 Task: In the  document rain.odt Align the width of word art with 'Picture'. Fill the whole document with 'Light Gray Color'. Add link on bottom left corner of the sheet: in.pinterest.com
Action: Mouse moved to (240, 368)
Screenshot: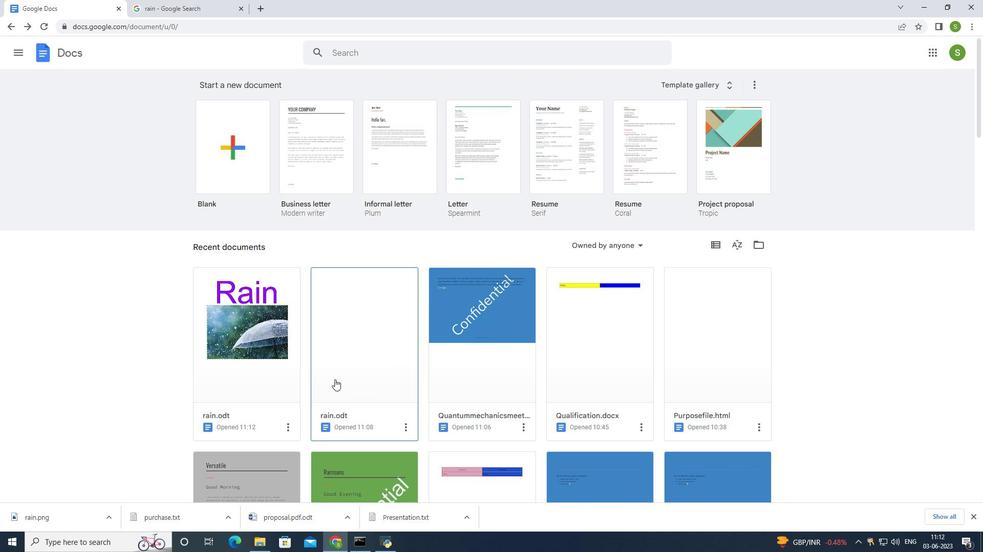 
Action: Mouse pressed left at (240, 368)
Screenshot: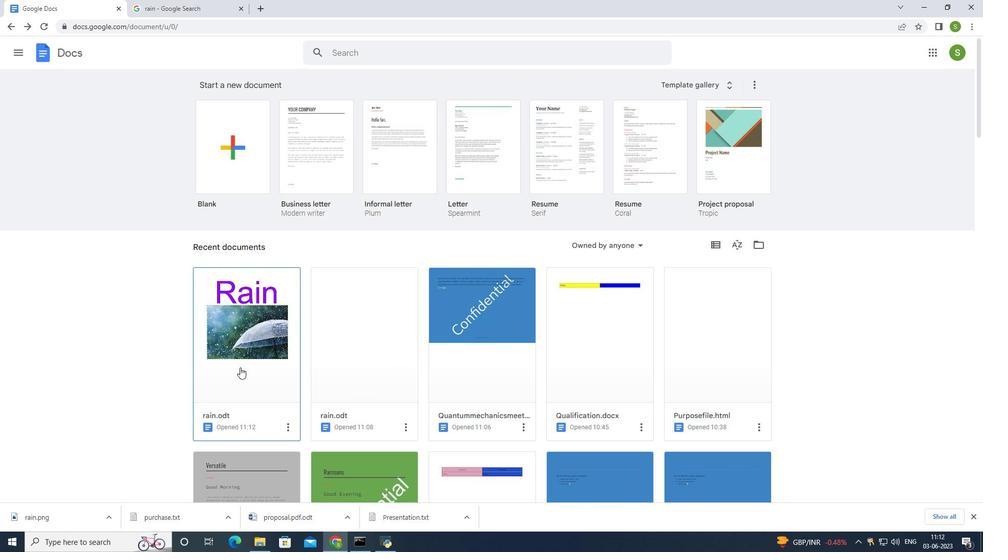 
Action: Mouse moved to (351, 310)
Screenshot: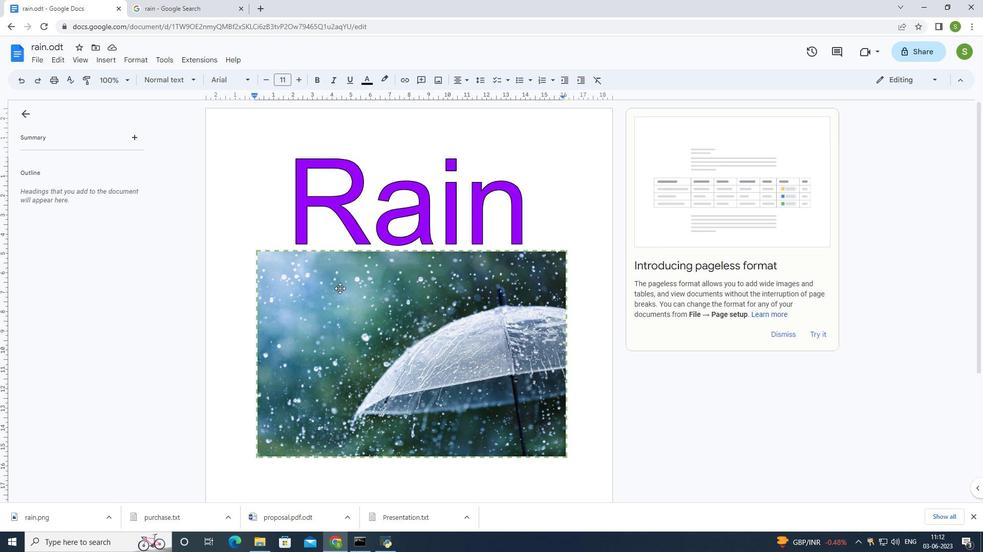 
Action: Mouse pressed left at (351, 310)
Screenshot: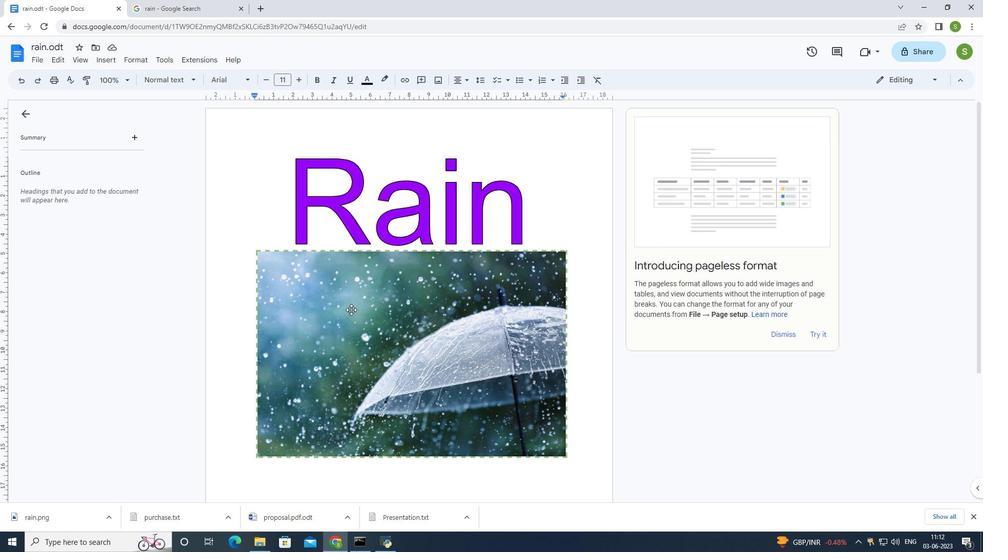 
Action: Mouse moved to (358, 473)
Screenshot: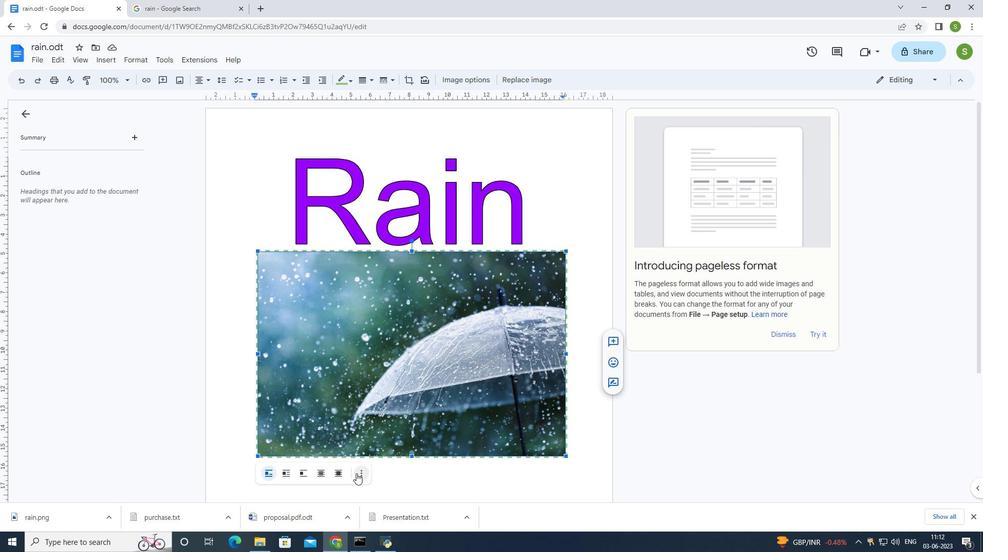 
Action: Mouse pressed left at (358, 473)
Screenshot: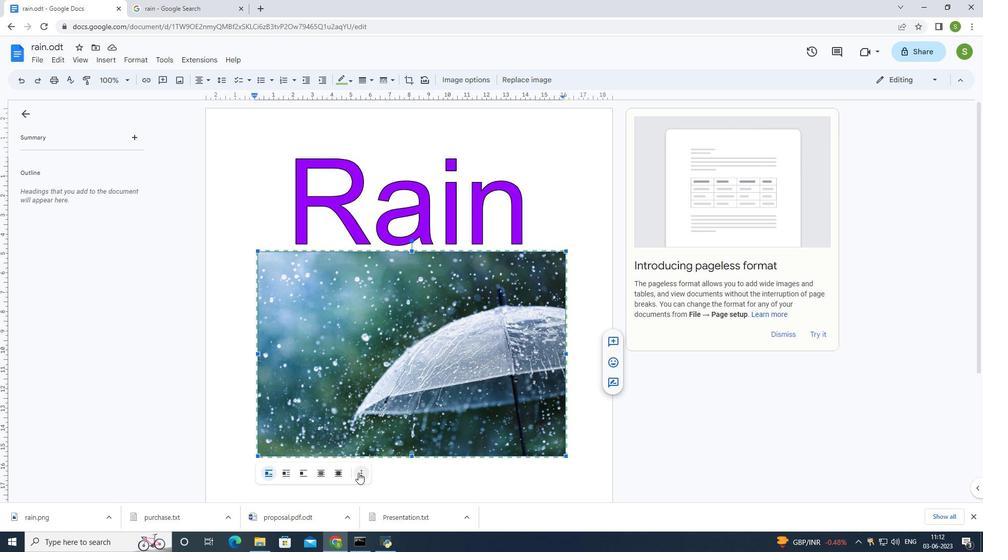 
Action: Mouse moved to (416, 483)
Screenshot: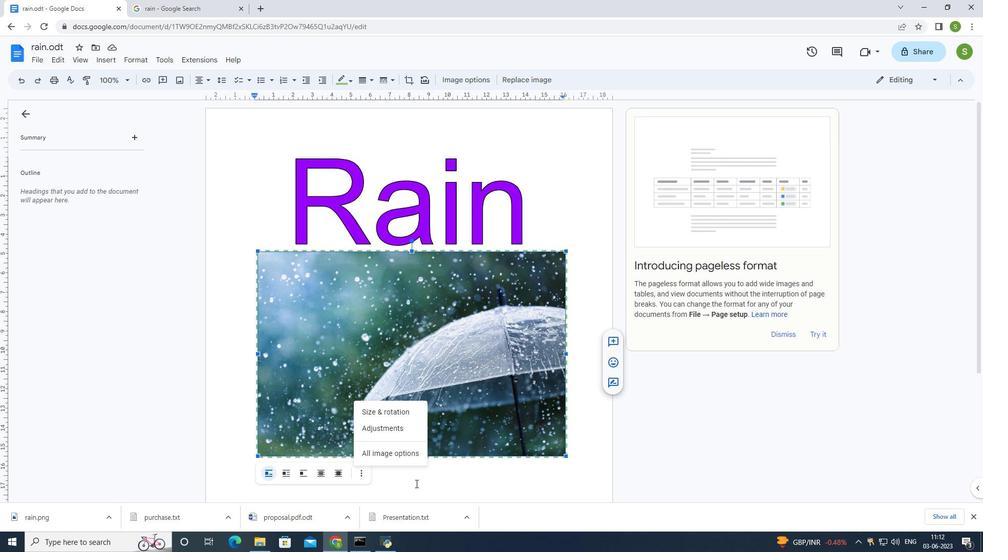 
Action: Mouse pressed left at (416, 483)
Screenshot: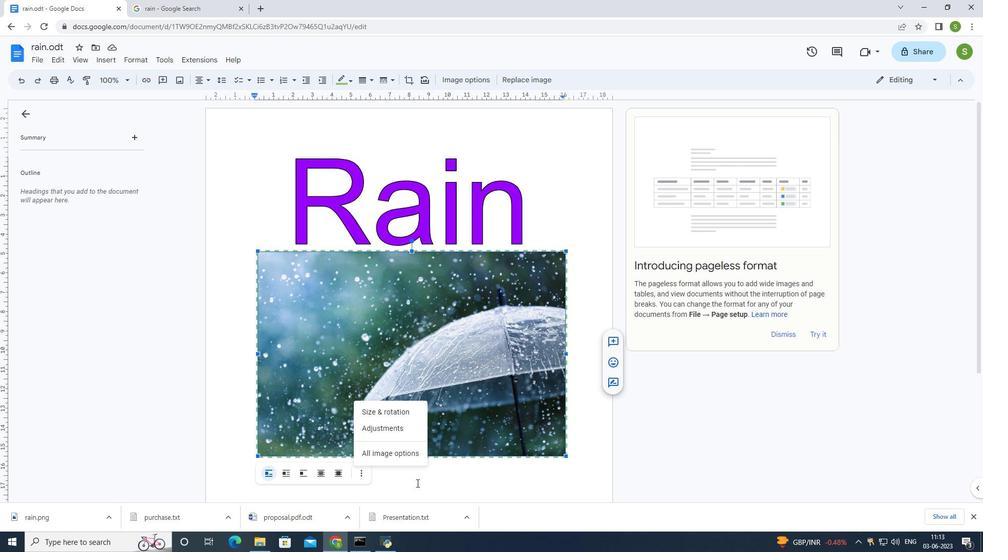 
Action: Mouse moved to (114, 60)
Screenshot: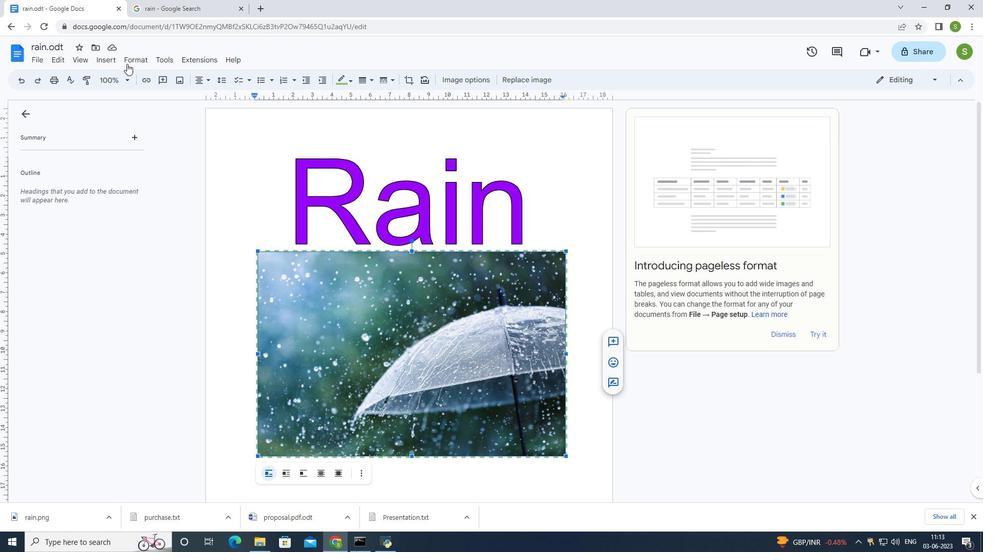 
Action: Mouse pressed left at (114, 60)
Screenshot: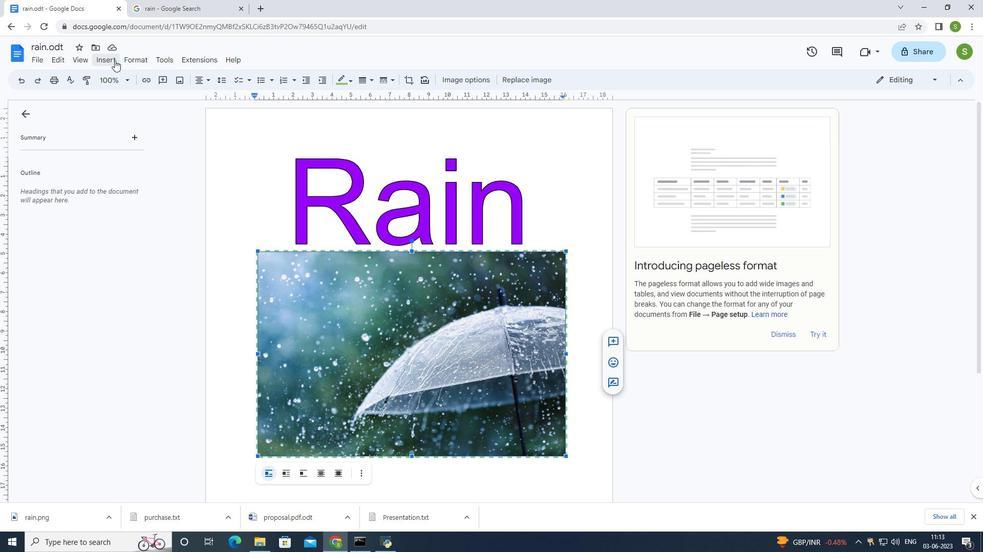 
Action: Mouse moved to (287, 114)
Screenshot: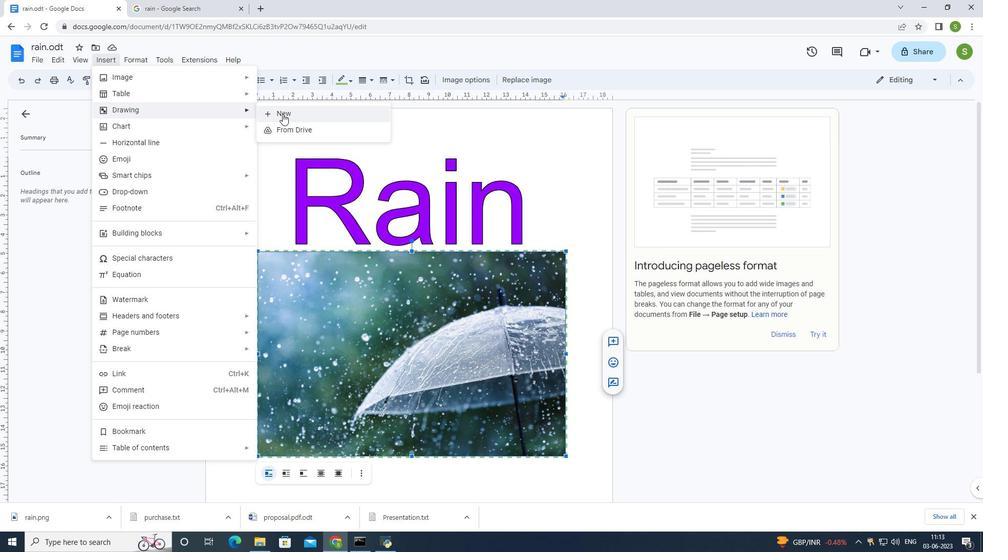 
Action: Mouse pressed left at (287, 114)
Screenshot: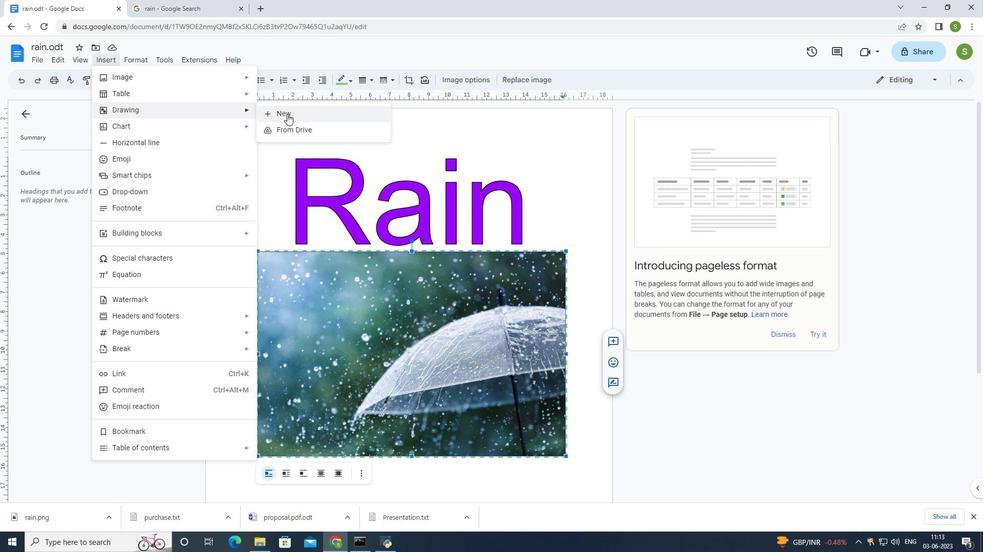 
Action: Mouse moved to (263, 98)
Screenshot: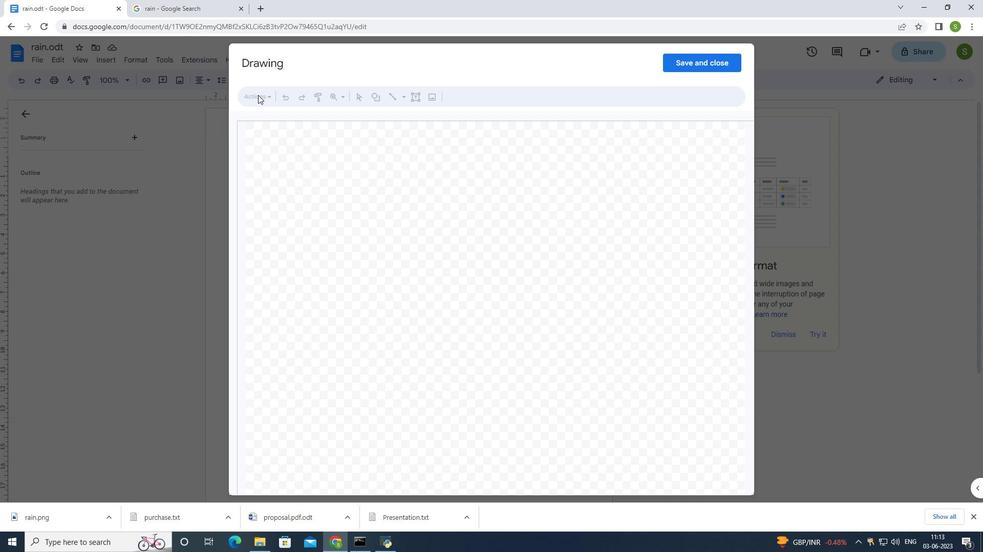 
Action: Mouse pressed left at (263, 98)
Screenshot: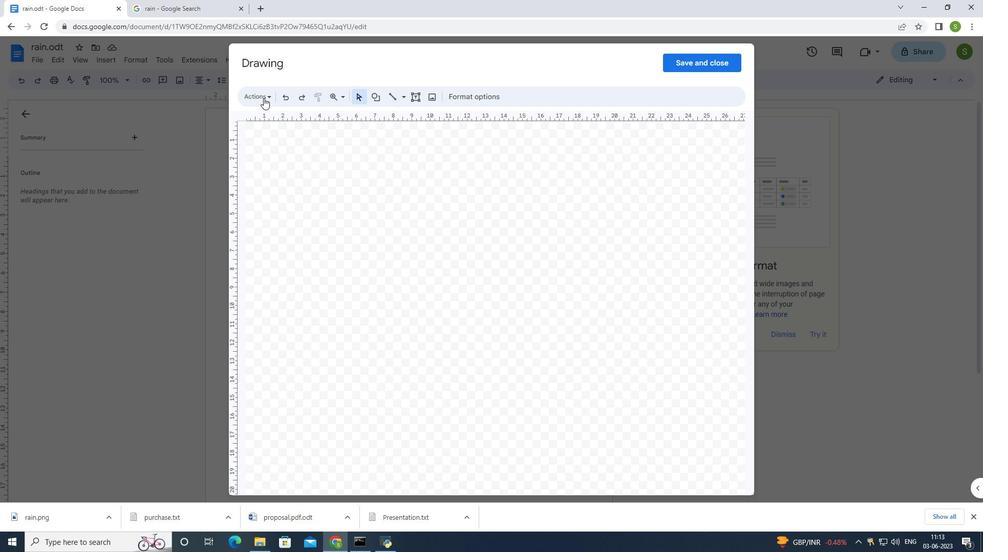
Action: Mouse moved to (270, 166)
Screenshot: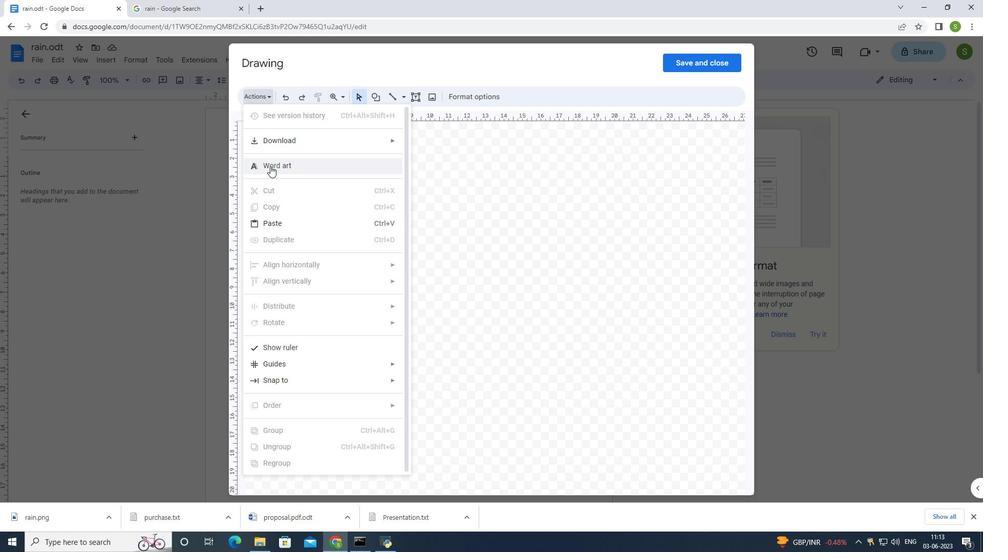 
Action: Mouse pressed left at (270, 166)
Screenshot: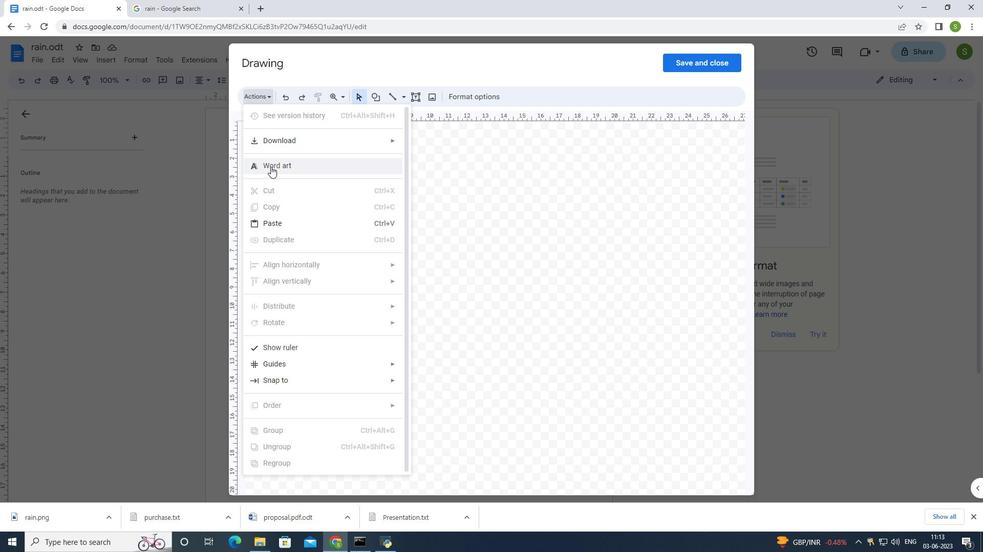 
Action: Mouse moved to (788, 157)
Screenshot: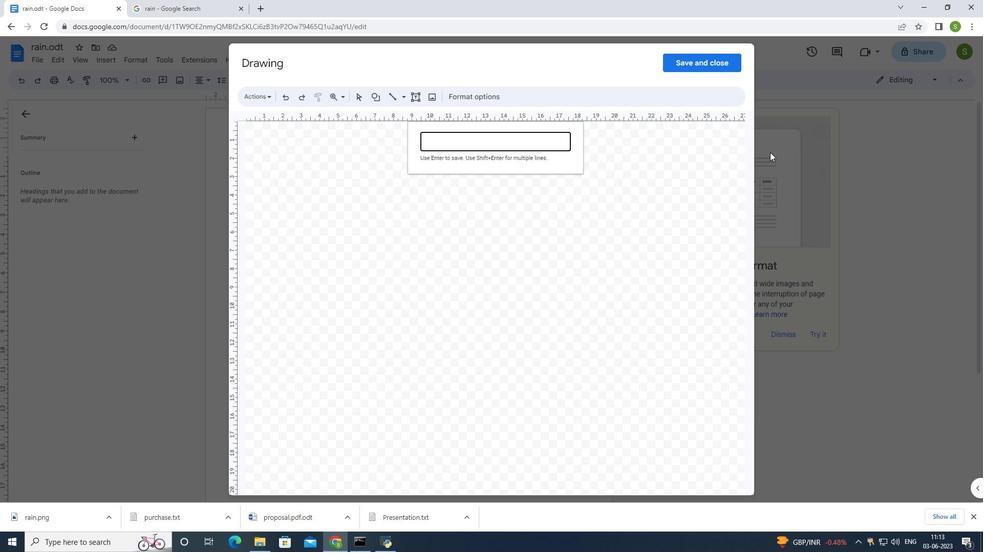 
Action: Mouse pressed left at (788, 157)
Screenshot: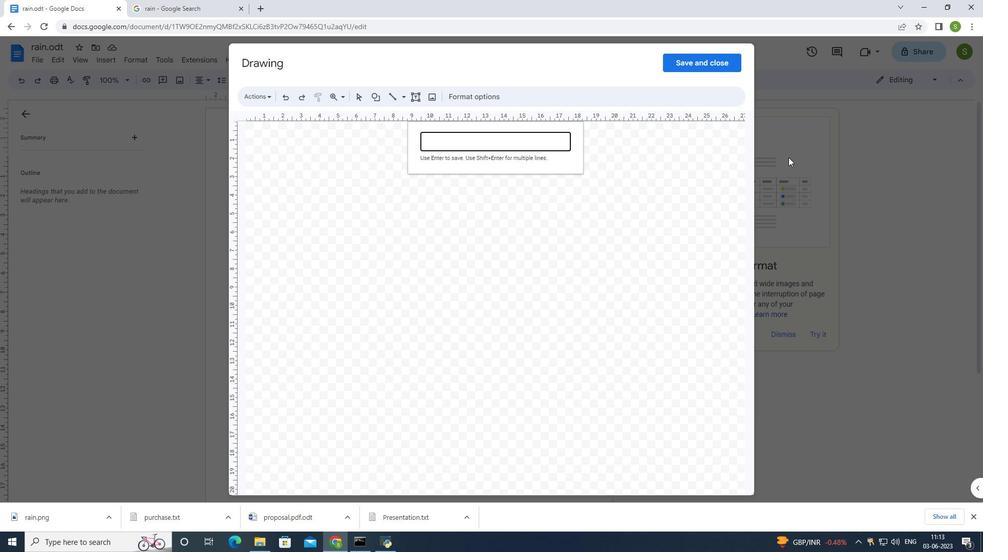 
Action: Mouse moved to (693, 57)
Screenshot: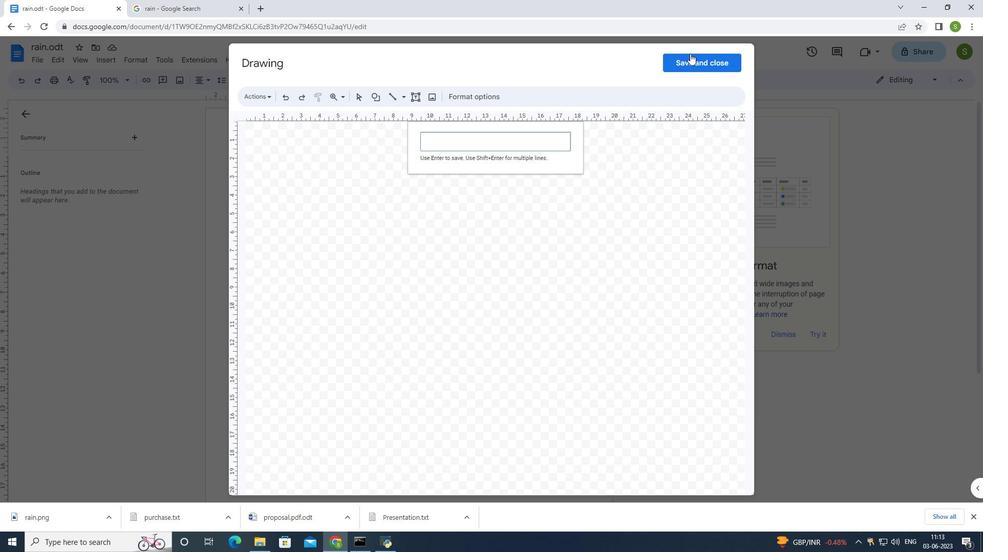 
Action: Mouse pressed left at (693, 57)
Screenshot: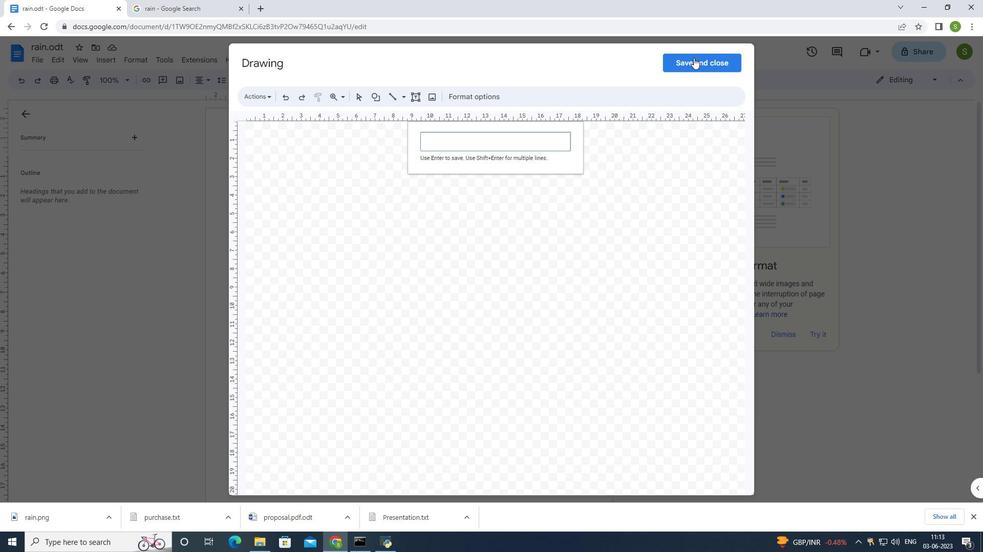 
Action: Mouse moved to (34, 58)
Screenshot: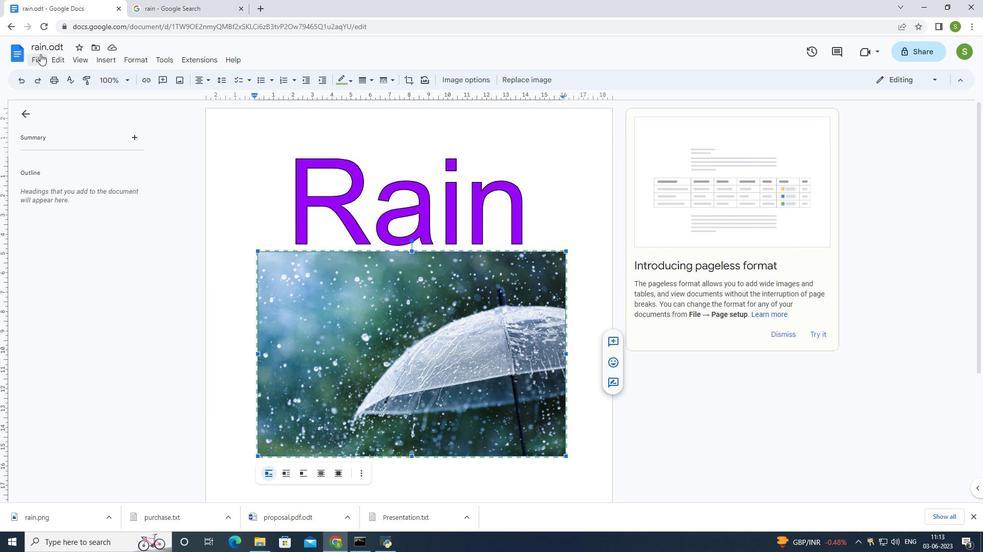 
Action: Mouse pressed left at (34, 58)
Screenshot: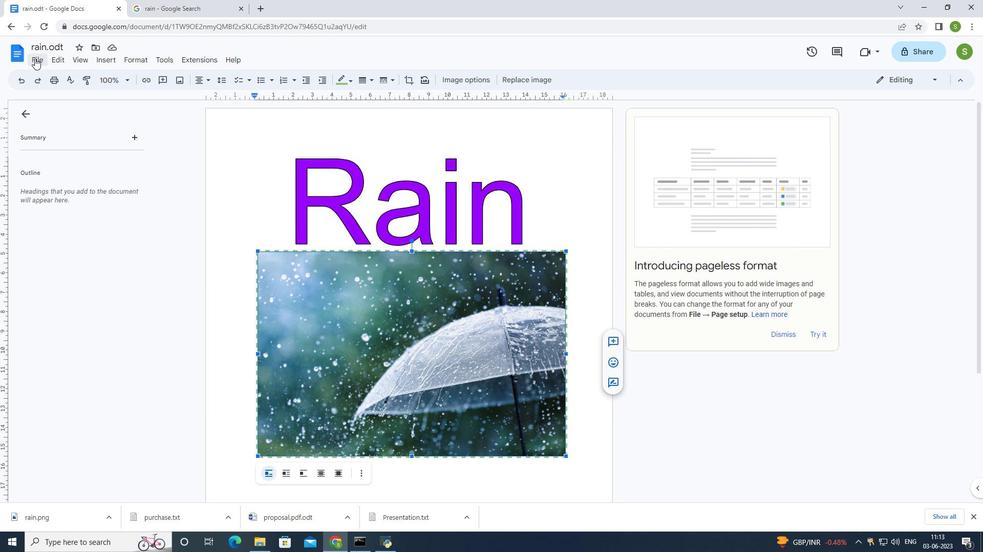 
Action: Mouse moved to (78, 339)
Screenshot: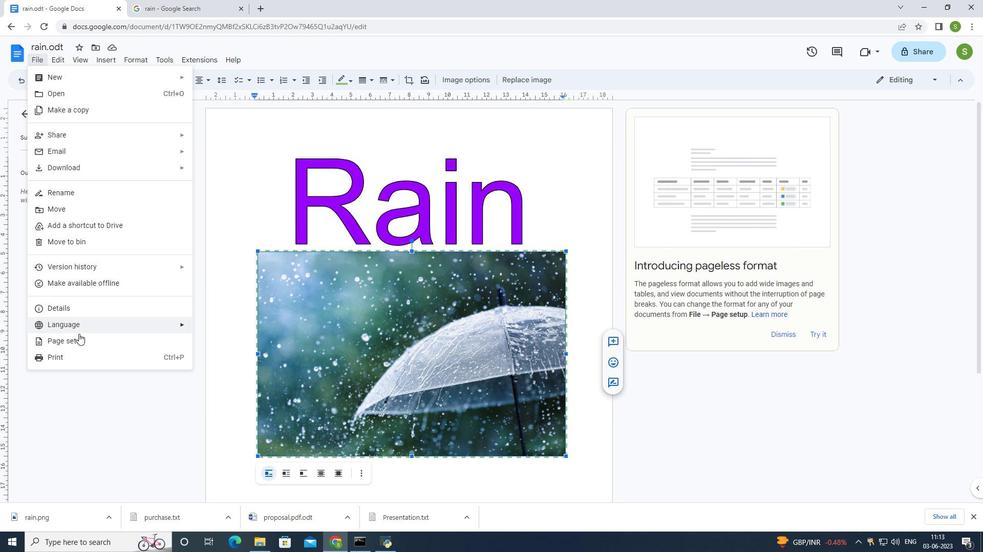 
Action: Mouse pressed left at (78, 339)
Screenshot: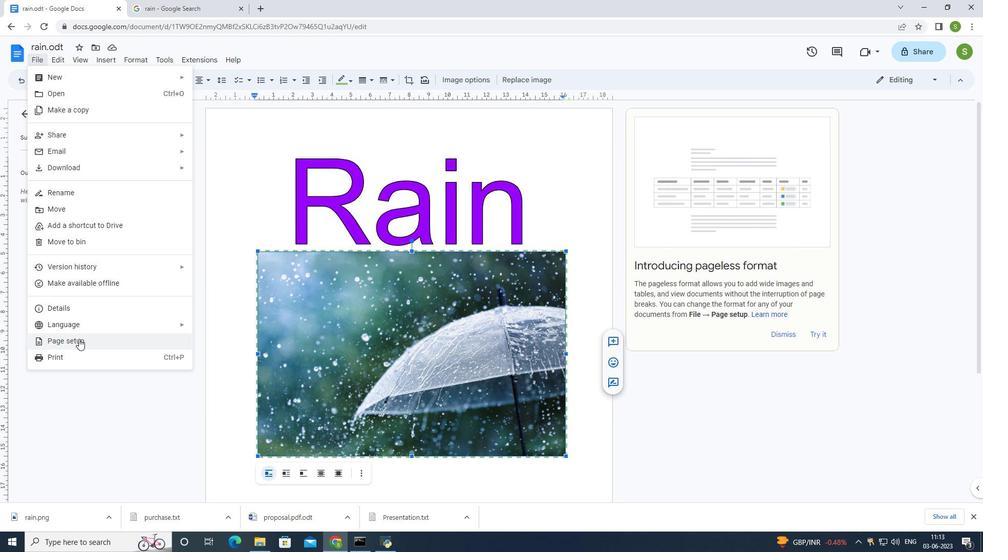 
Action: Mouse moved to (443, 217)
Screenshot: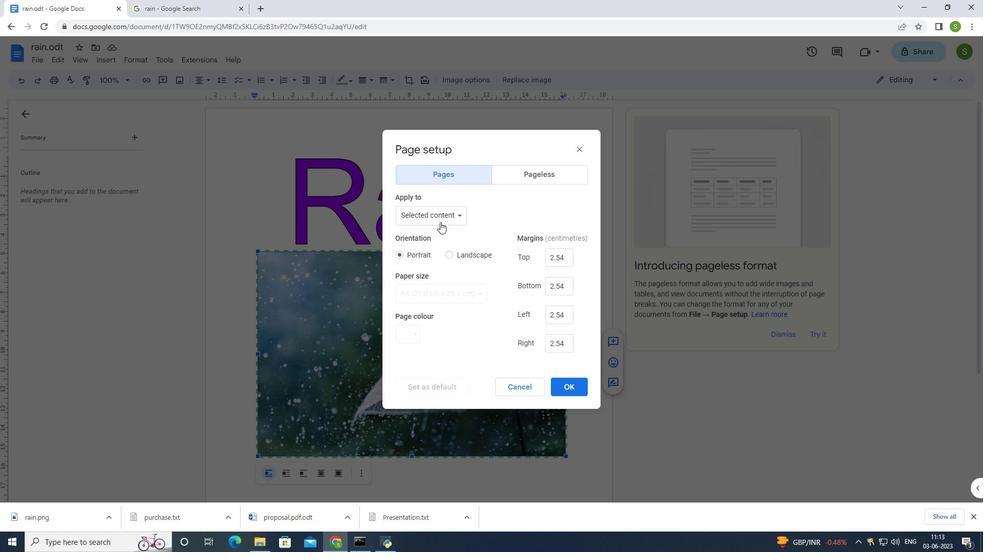 
Action: Mouse pressed left at (443, 217)
Screenshot: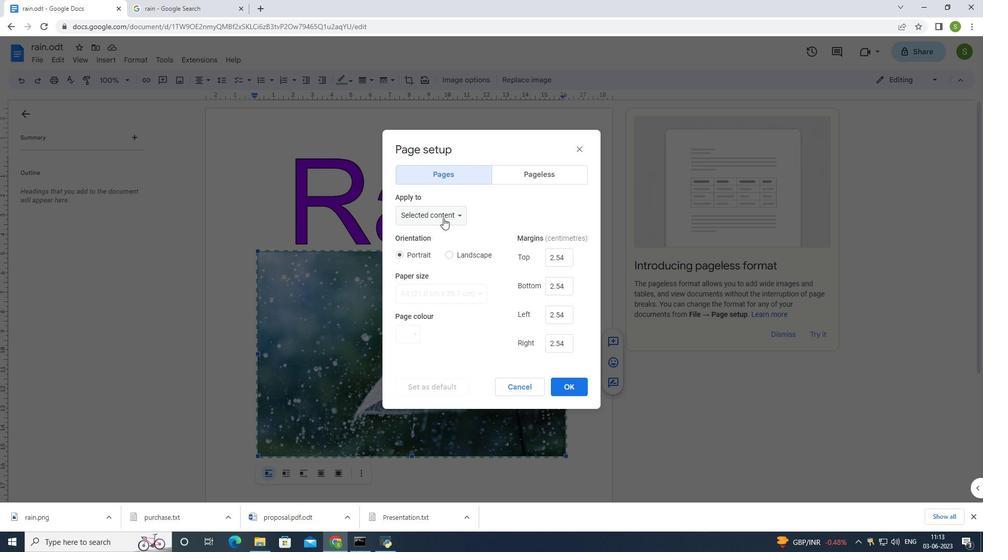 
Action: Mouse moved to (445, 197)
Screenshot: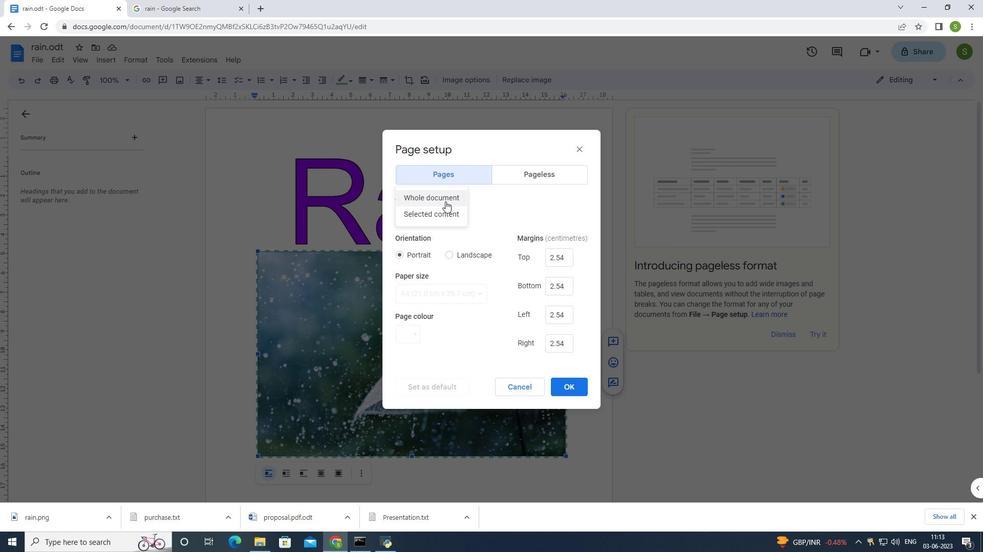 
Action: Mouse pressed left at (445, 197)
Screenshot: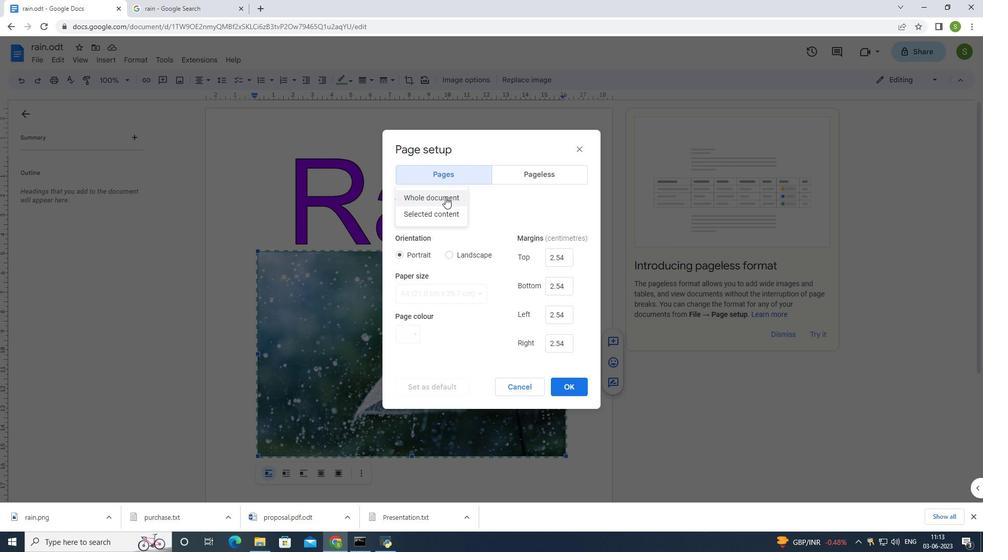 
Action: Mouse moved to (415, 334)
Screenshot: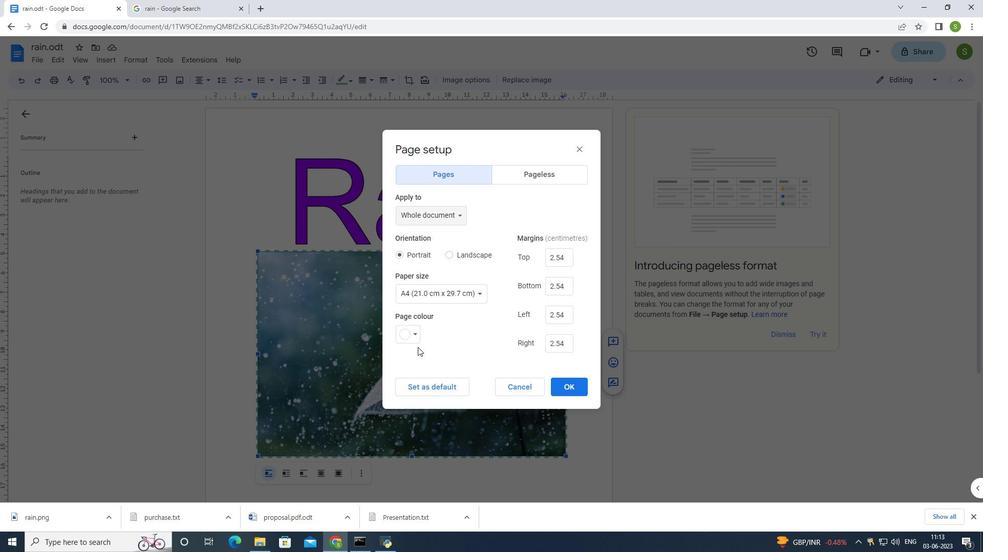 
Action: Mouse pressed left at (415, 334)
Screenshot: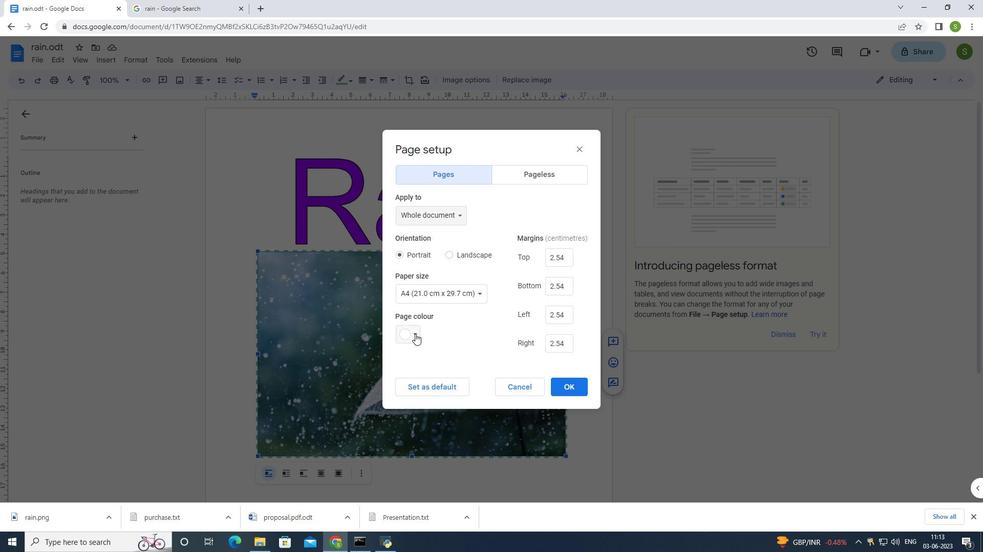
Action: Mouse moved to (454, 353)
Screenshot: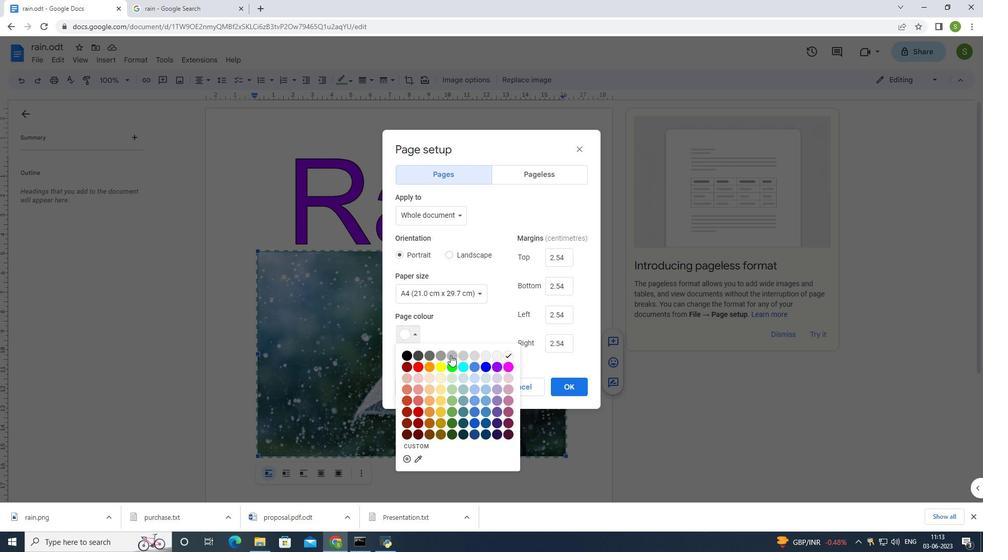 
Action: Mouse pressed left at (454, 353)
Screenshot: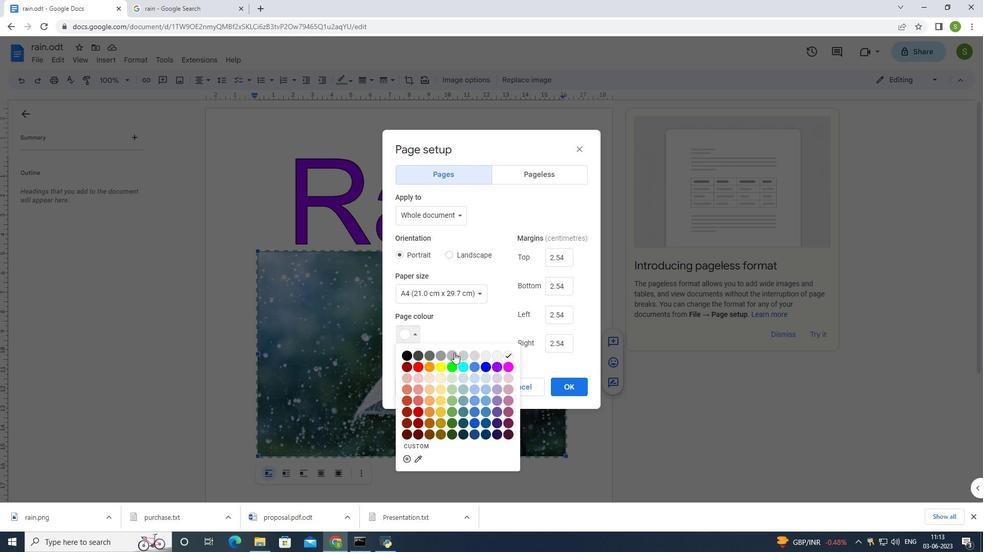 
Action: Mouse moved to (564, 385)
Screenshot: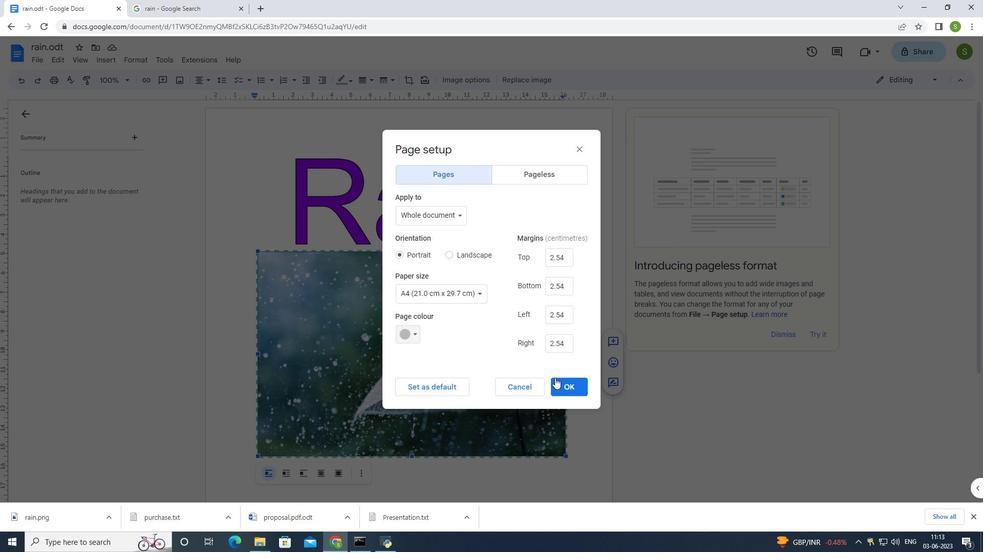 
Action: Mouse pressed left at (564, 385)
Screenshot: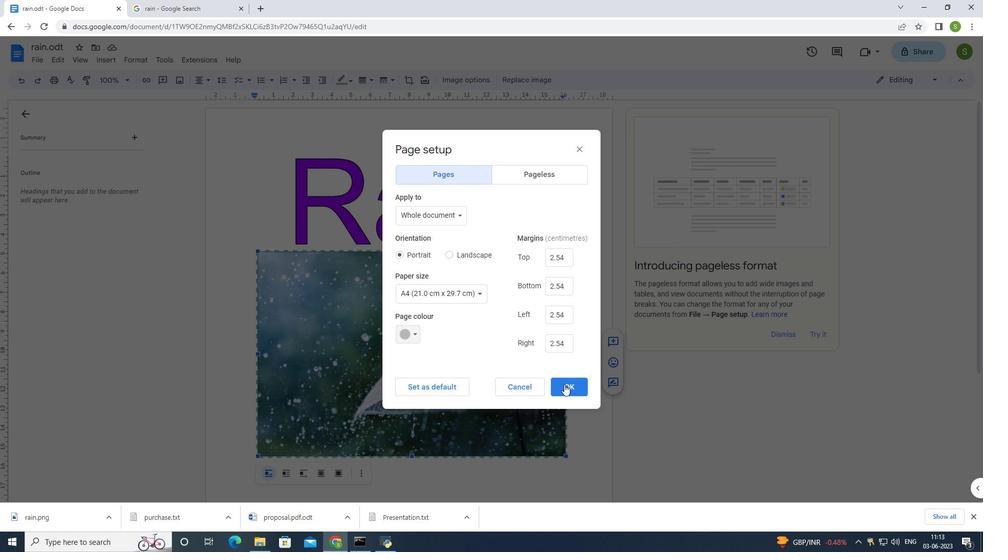 
Action: Mouse moved to (464, 362)
Screenshot: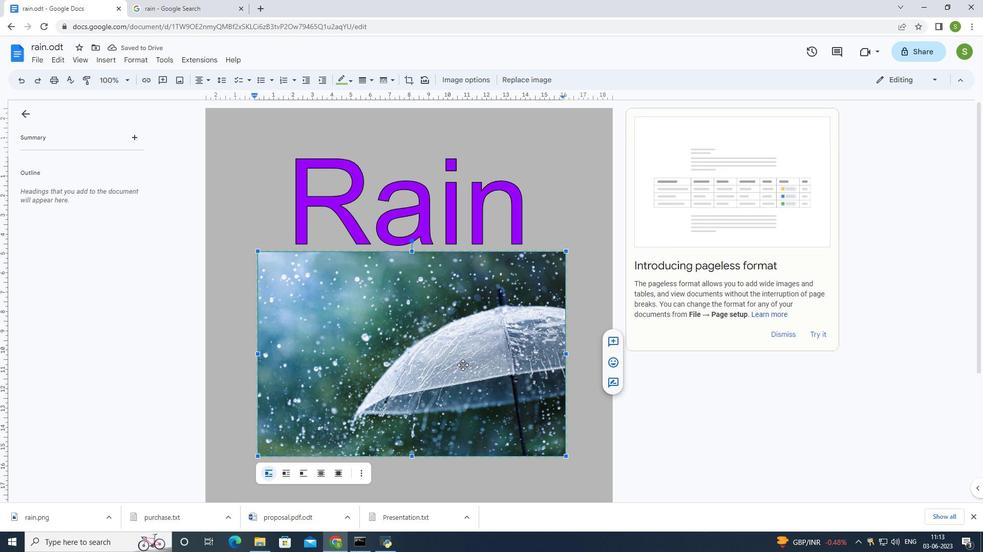 
Action: Mouse scrolled (464, 362) with delta (0, 0)
Screenshot: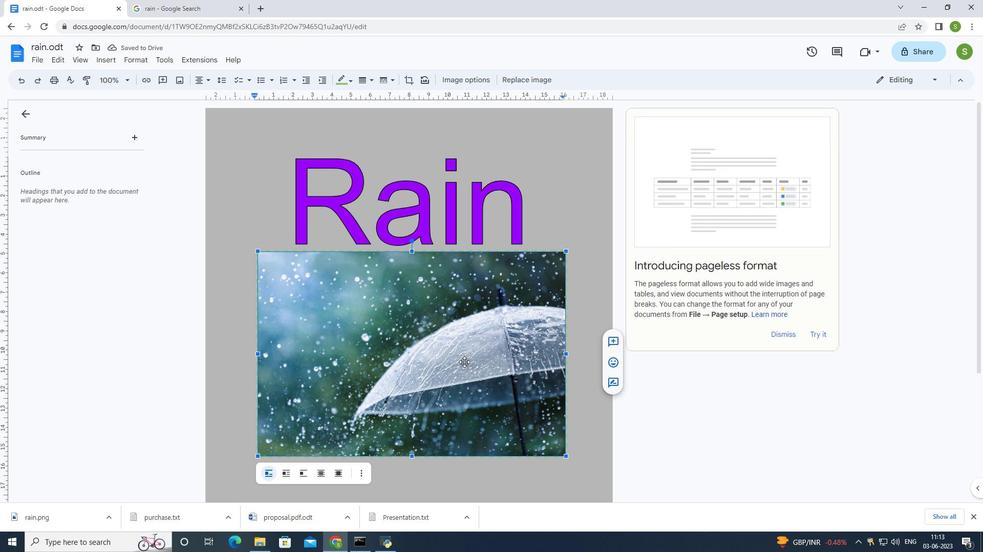 
Action: Mouse moved to (464, 362)
Screenshot: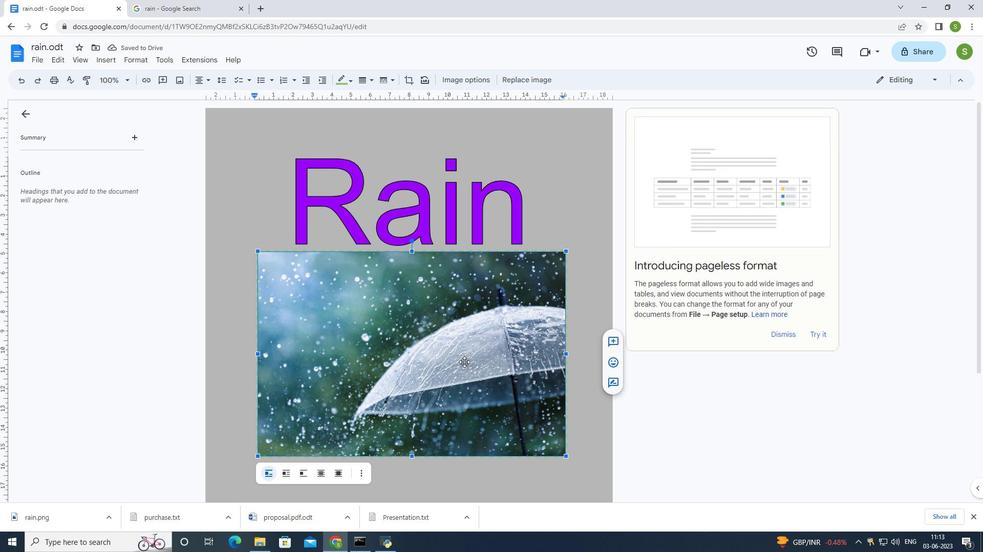 
Action: Mouse scrolled (464, 362) with delta (0, 0)
Screenshot: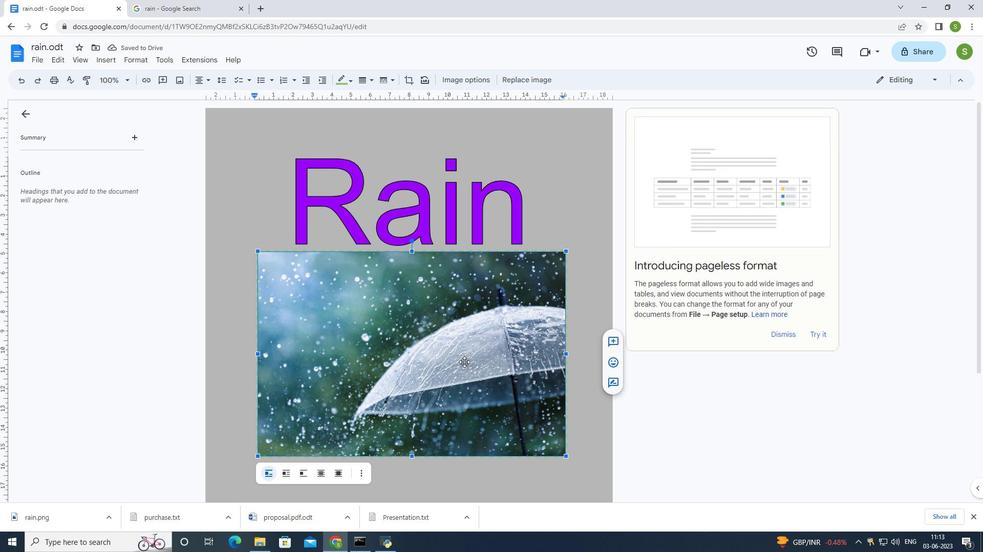 
Action: Mouse scrolled (464, 362) with delta (0, 0)
Screenshot: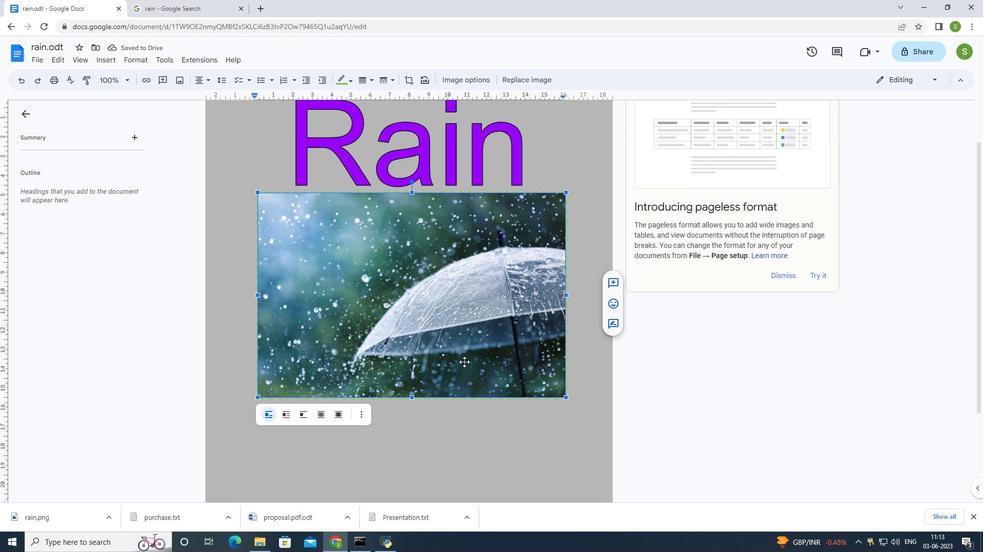 
Action: Mouse scrolled (464, 362) with delta (0, 0)
Screenshot: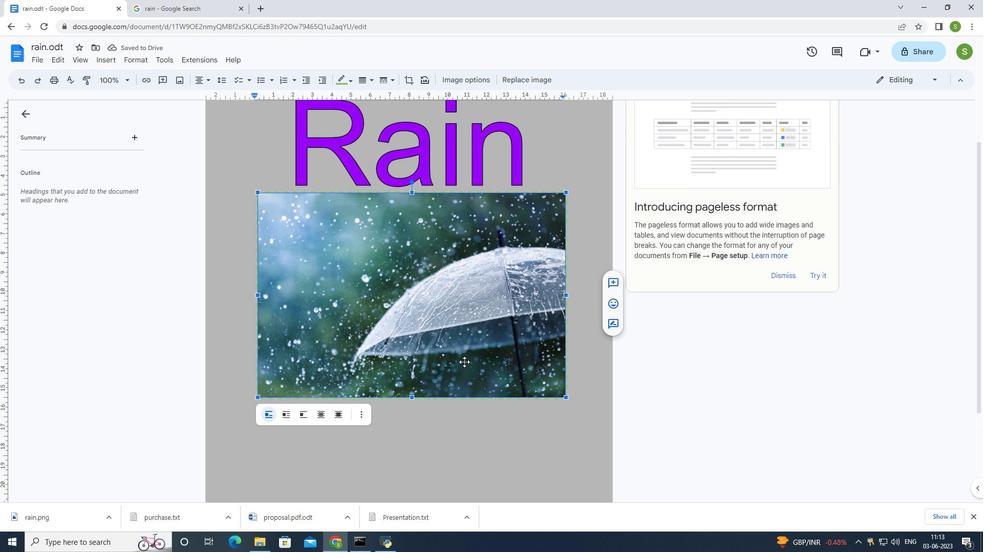 
Action: Mouse moved to (475, 369)
Screenshot: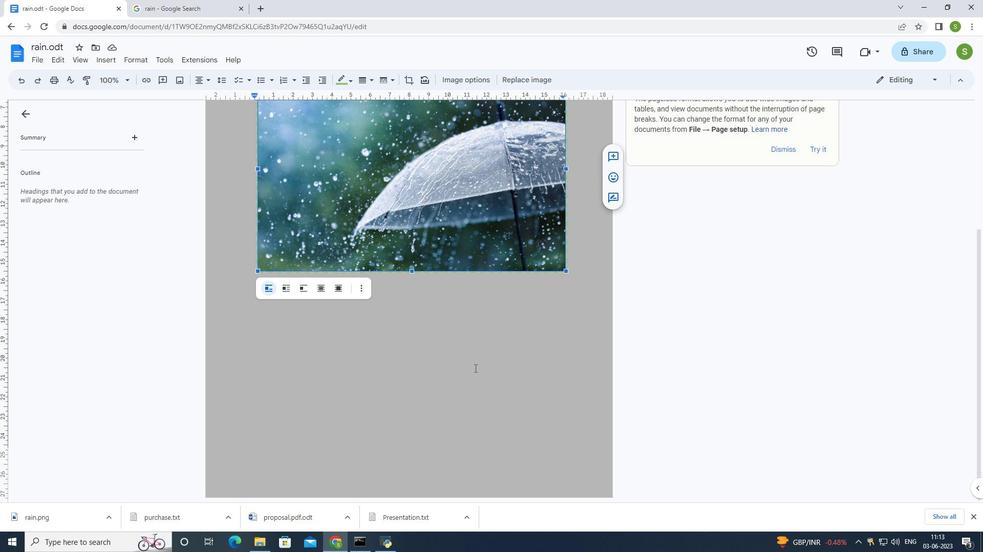 
Action: Mouse scrolled (475, 369) with delta (0, 0)
Screenshot: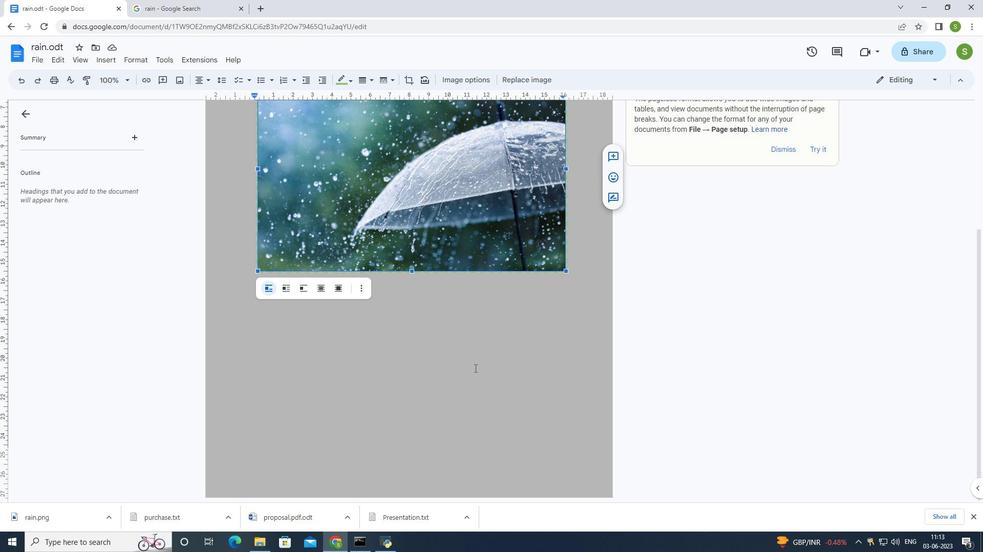 
Action: Mouse moved to (476, 370)
Screenshot: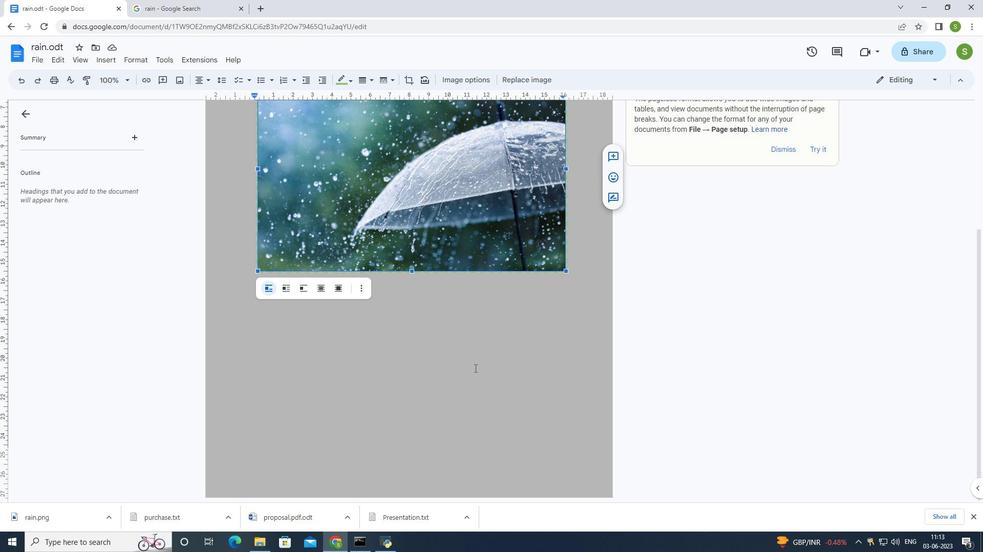 
Action: Mouse scrolled (476, 369) with delta (0, 0)
Screenshot: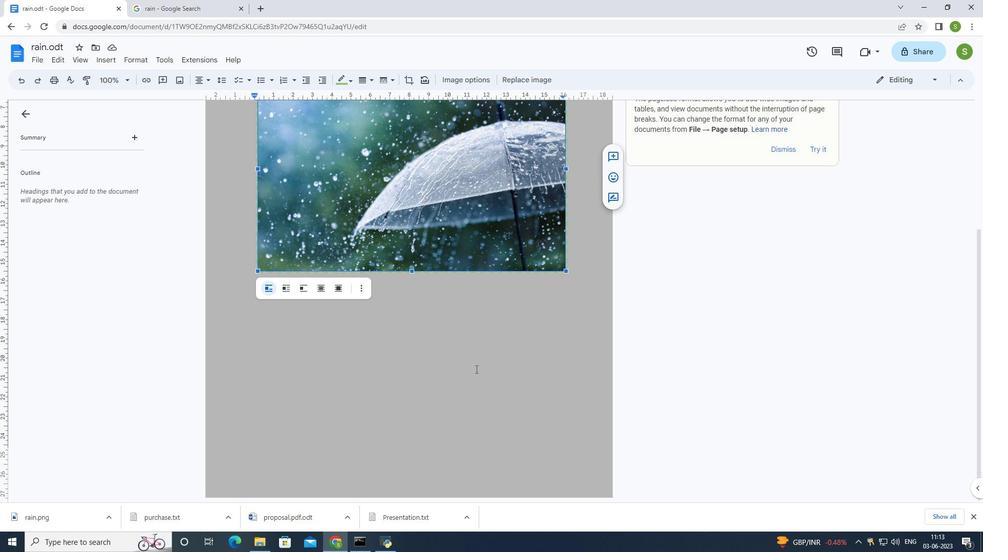 
Action: Mouse moved to (476, 370)
Screenshot: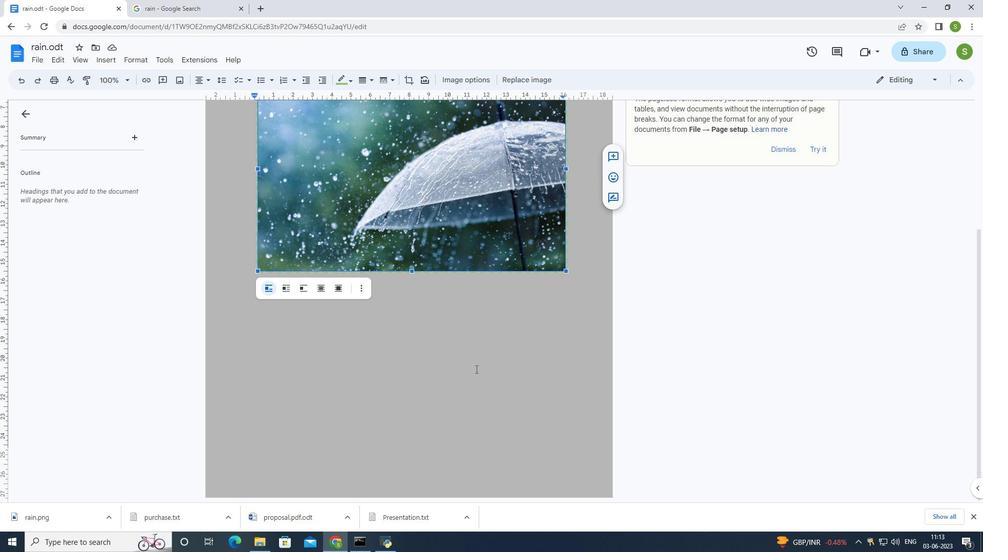 
Action: Mouse scrolled (476, 369) with delta (0, 0)
Screenshot: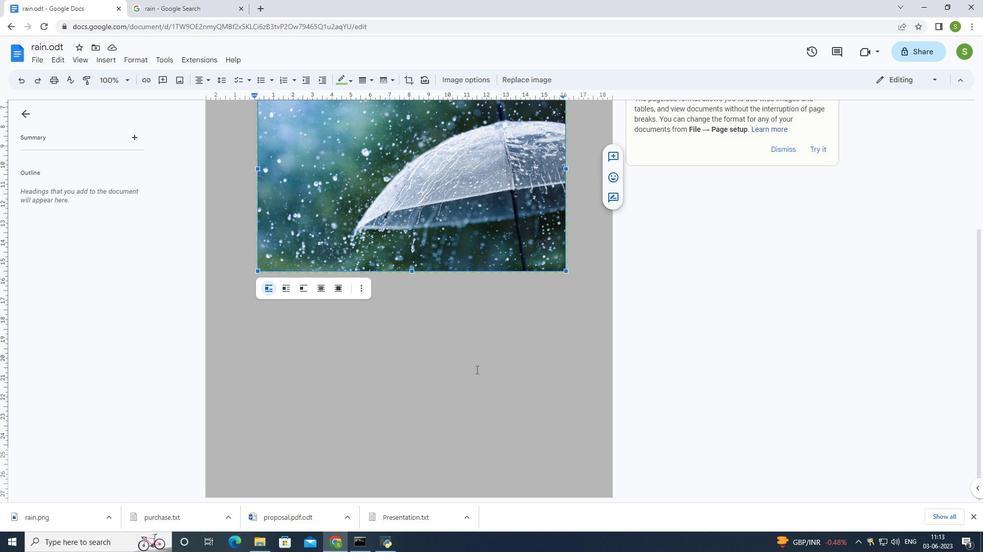 
Action: Mouse moved to (506, 464)
Screenshot: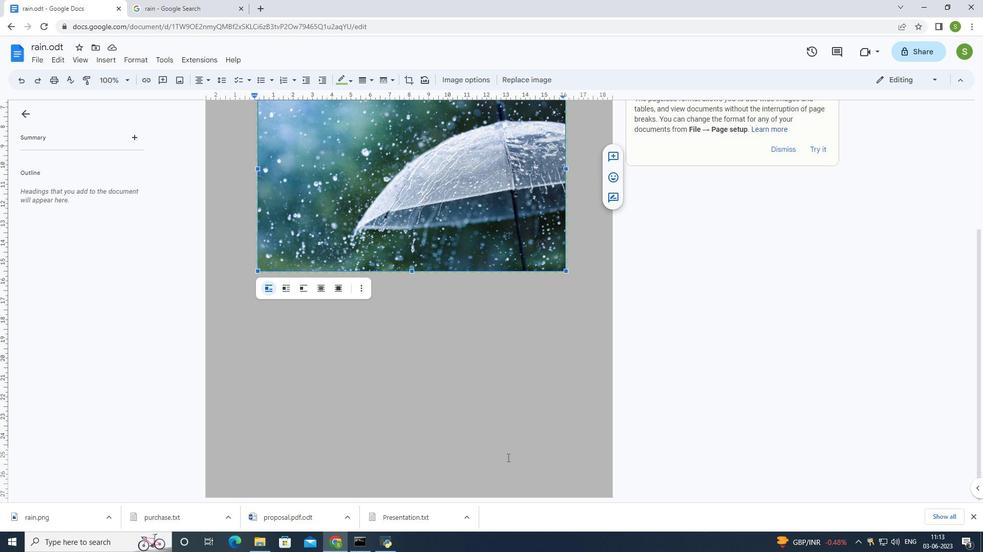 
Action: Mouse pressed left at (506, 464)
Screenshot: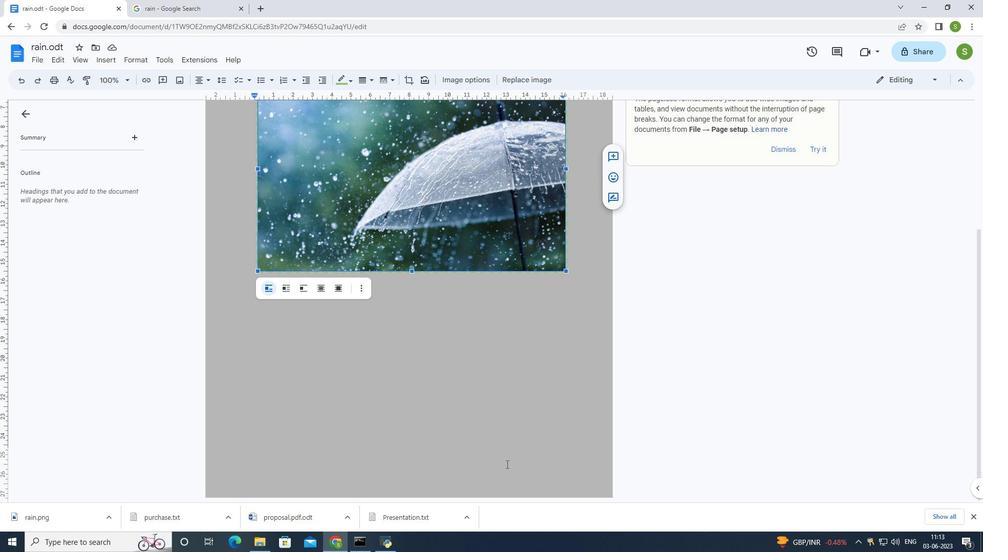 
Action: Mouse moved to (505, 465)
Screenshot: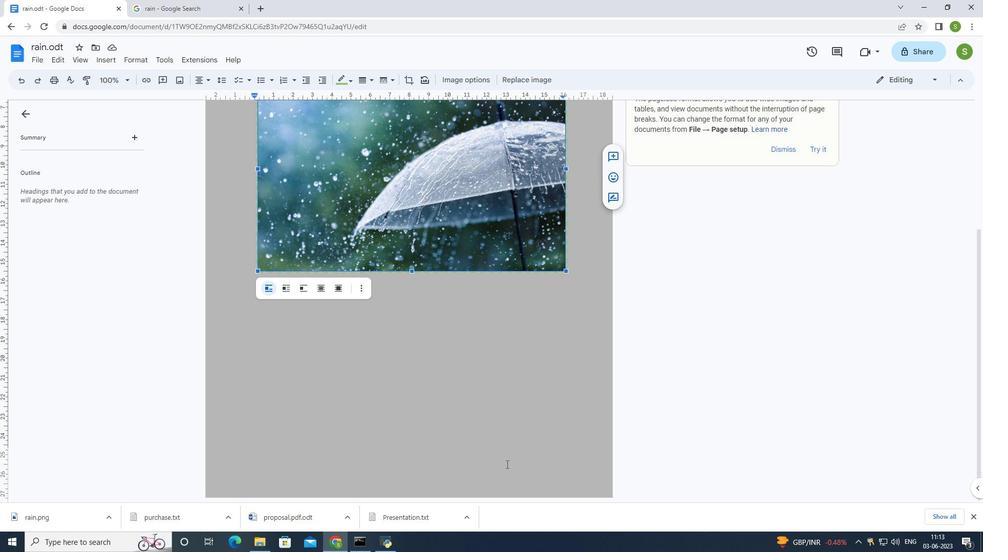 
Action: Mouse pressed left at (505, 465)
Screenshot: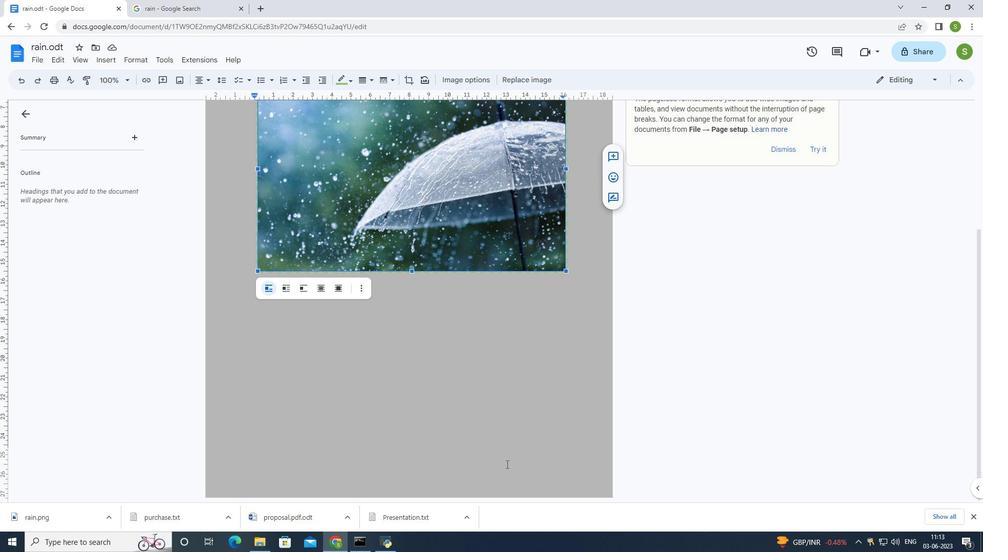 
Action: Mouse moved to (518, 424)
Screenshot: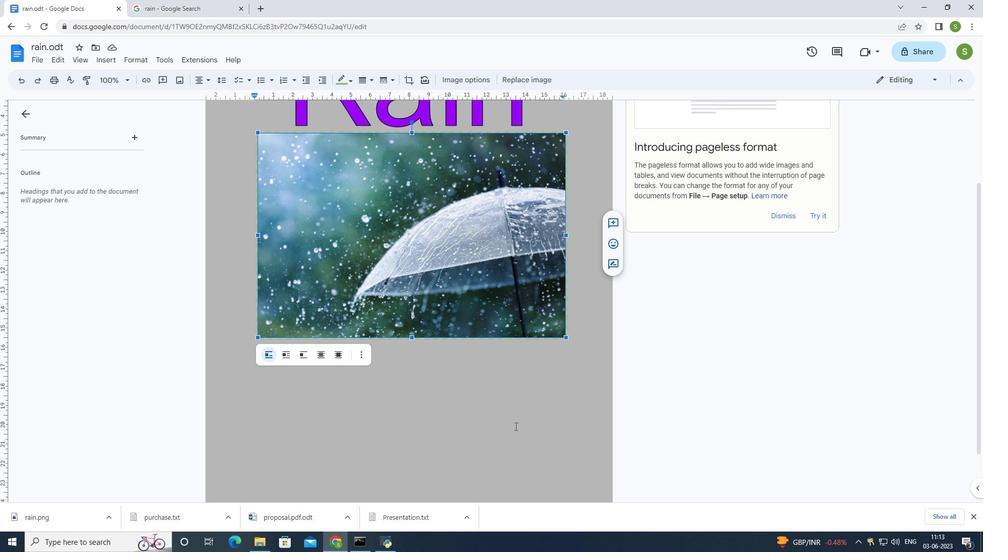 
Action: Mouse pressed left at (518, 424)
Screenshot: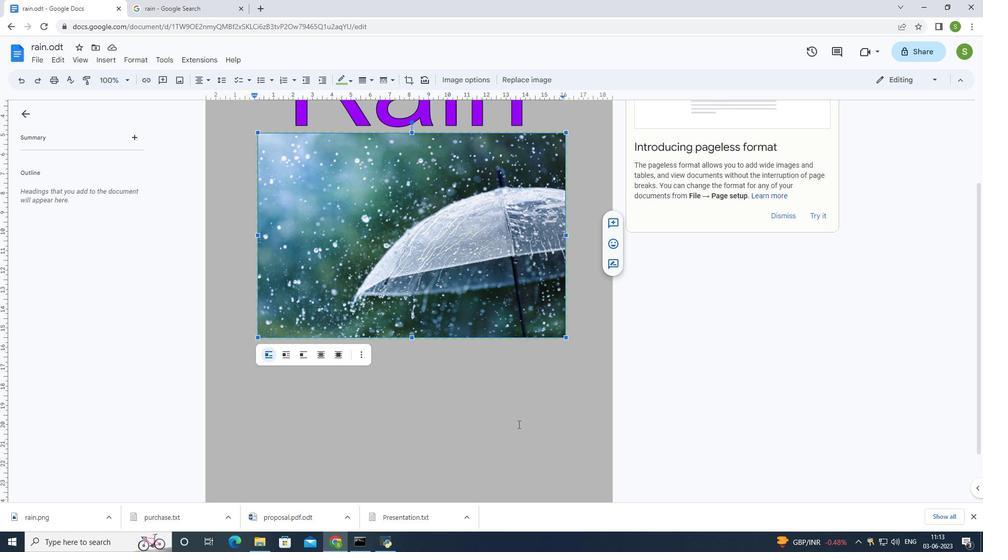 
Action: Mouse pressed left at (518, 424)
Screenshot: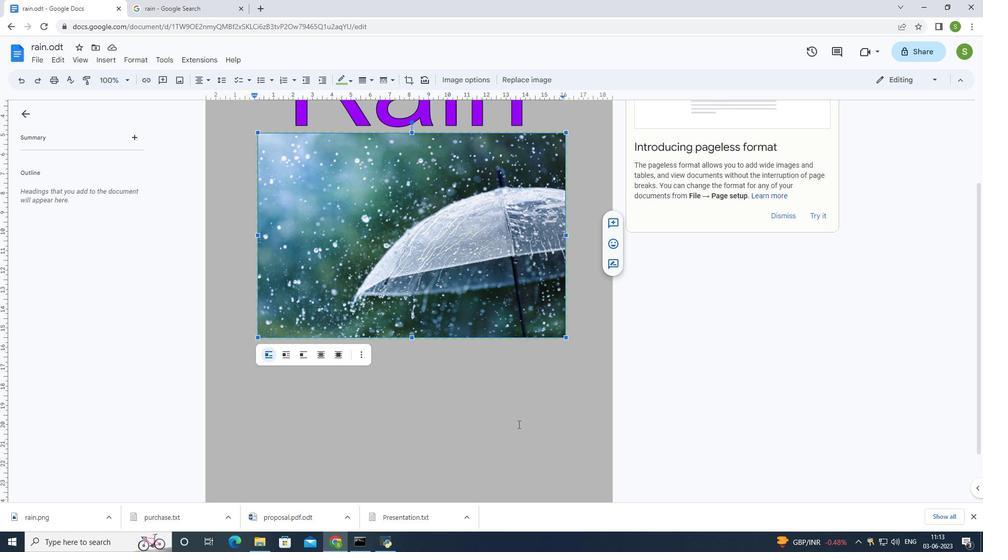 
Action: Mouse moved to (591, 336)
Screenshot: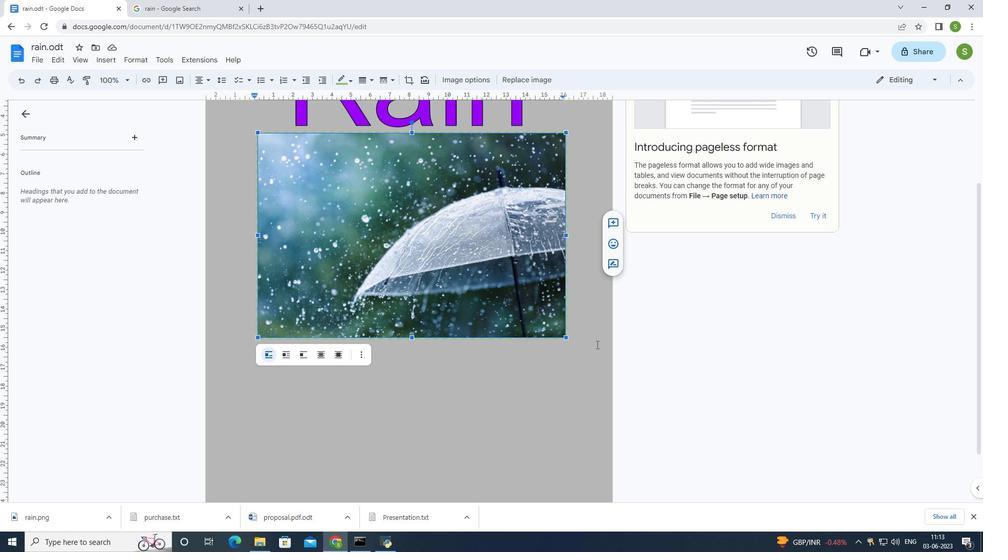 
Action: Mouse pressed left at (591, 336)
Screenshot: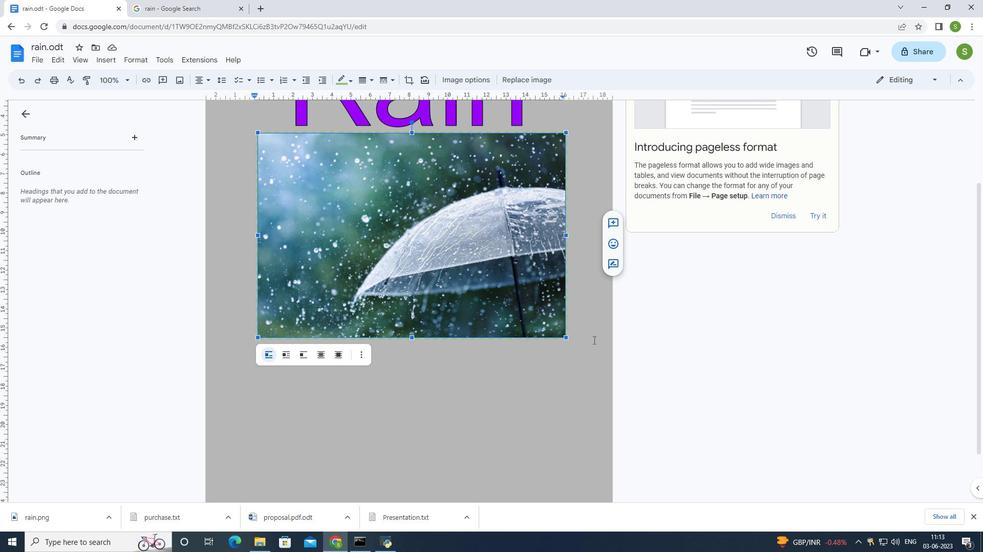 
Action: Mouse pressed left at (591, 336)
Screenshot: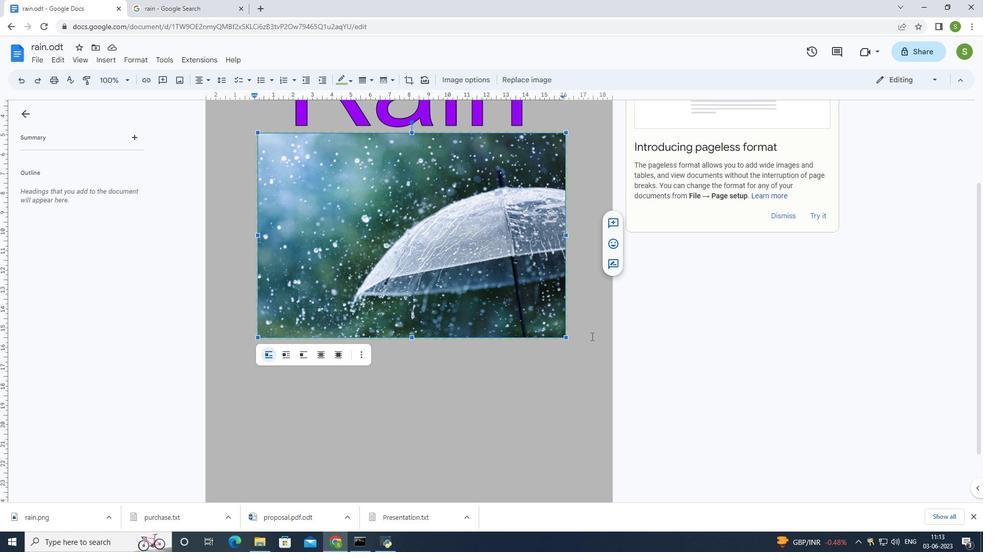 
Action: Mouse moved to (590, 336)
Screenshot: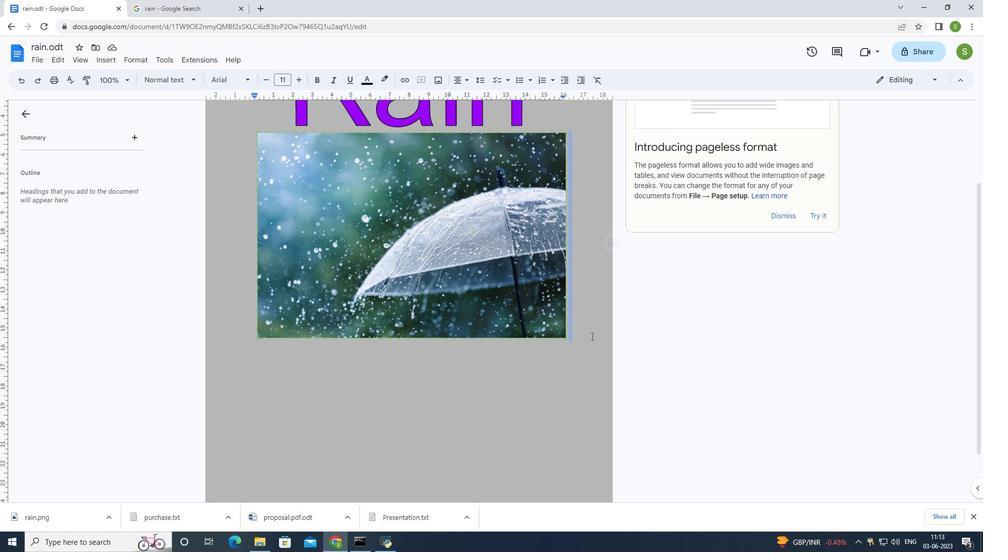 
Action: Mouse pressed left at (590, 336)
Screenshot: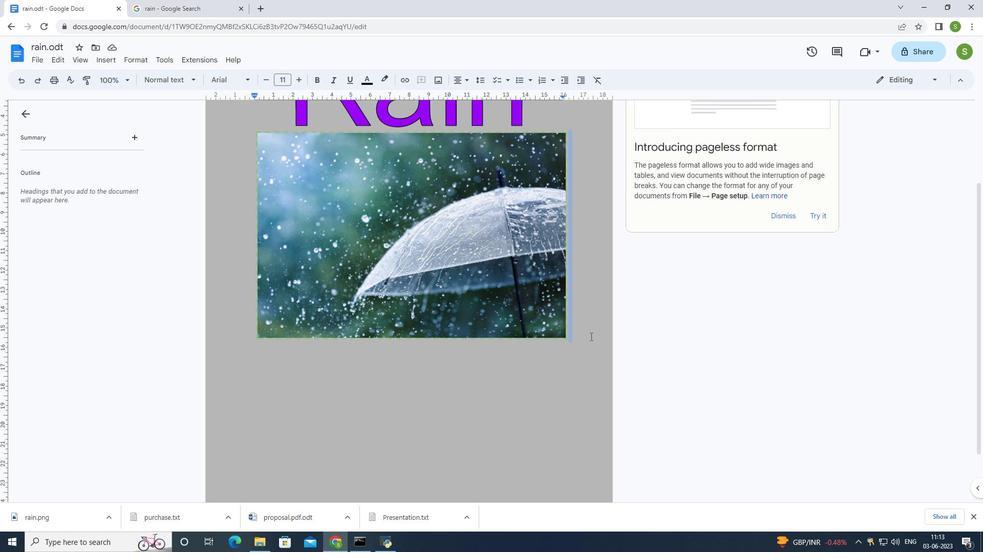 
Action: Mouse moved to (588, 337)
Screenshot: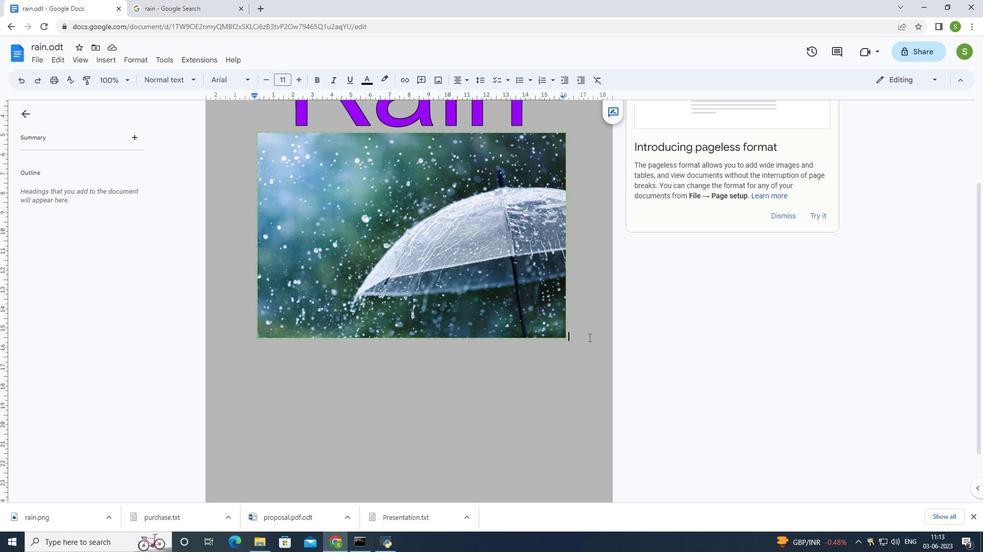 
Action: Key pressed <Key.enter>
Screenshot: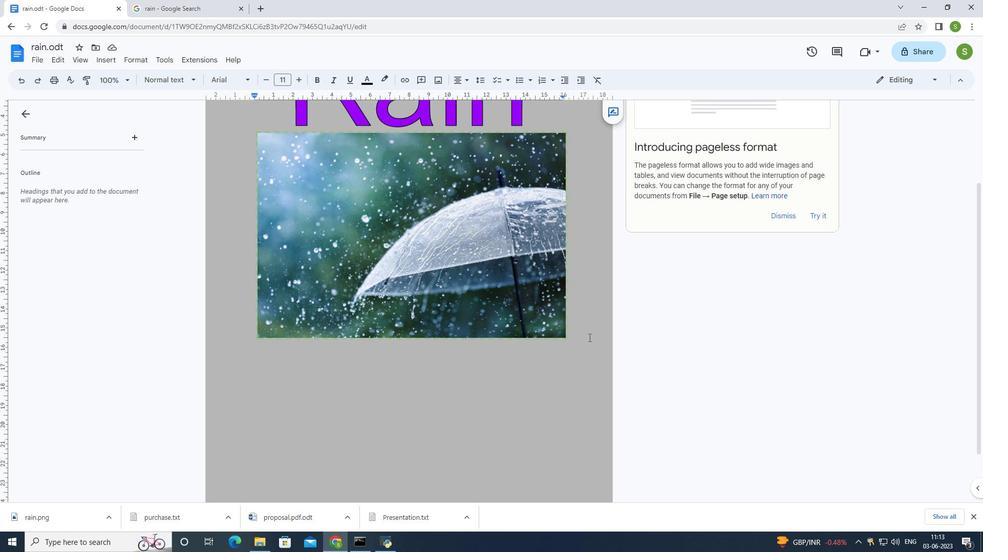 
Action: Mouse moved to (587, 339)
Screenshot: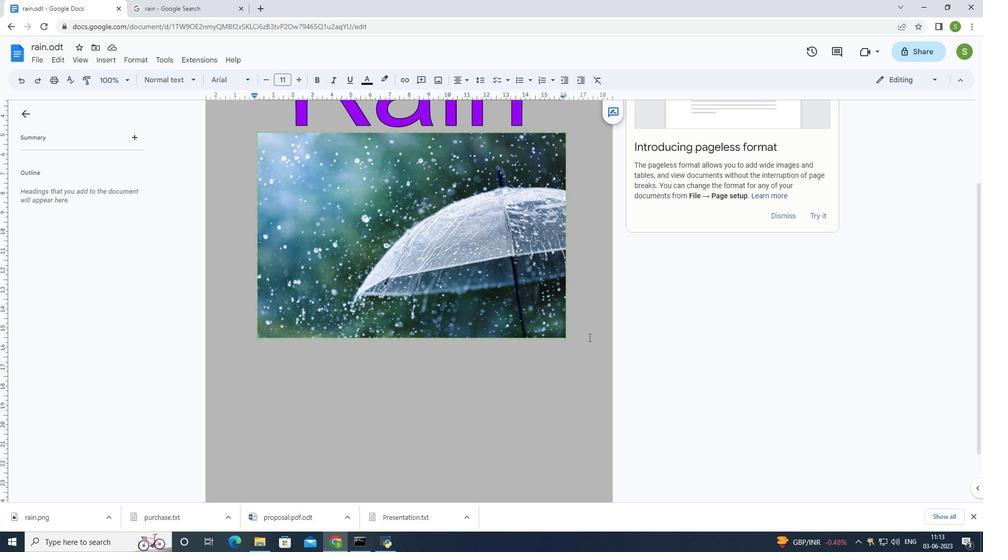 
Action: Key pressed <Key.enter>
Screenshot: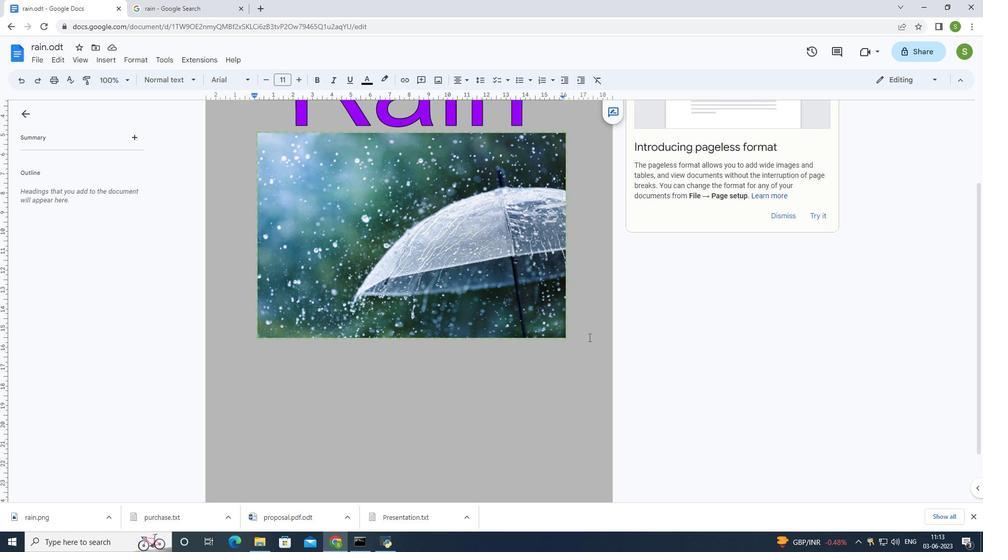 
Action: Mouse moved to (584, 344)
Screenshot: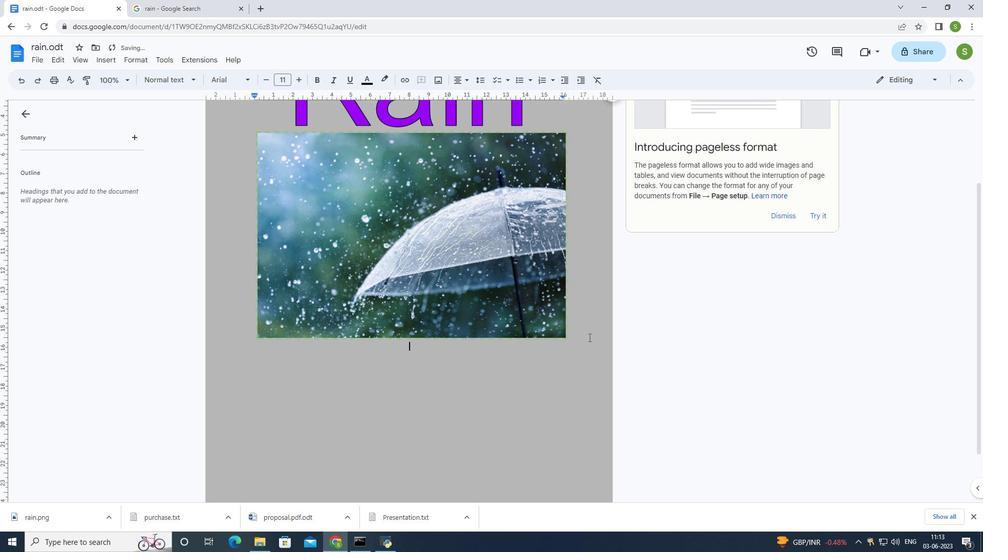 
Action: Key pressed <Key.enter><Key.enter>
Screenshot: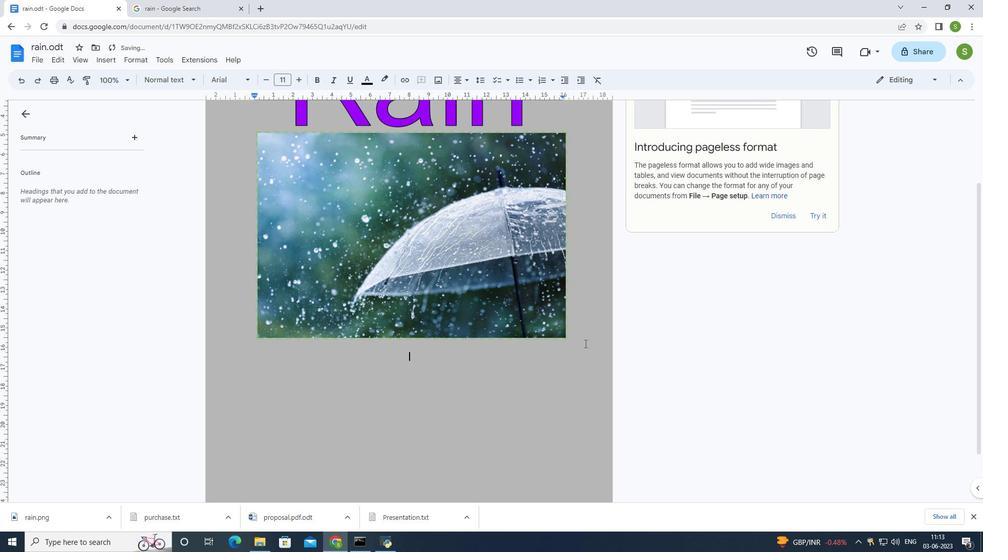 
Action: Mouse moved to (583, 345)
Screenshot: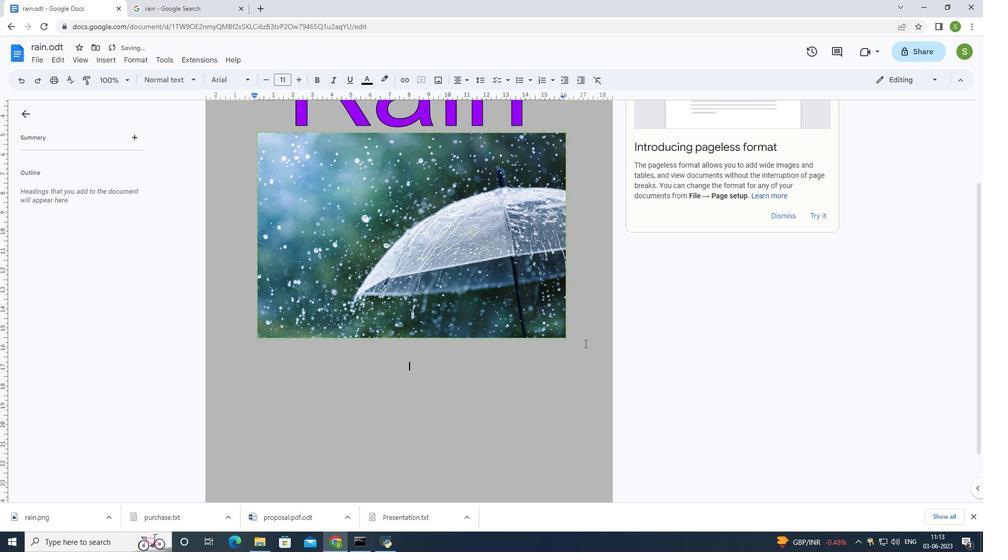 
Action: Key pressed <Key.enter>
Screenshot: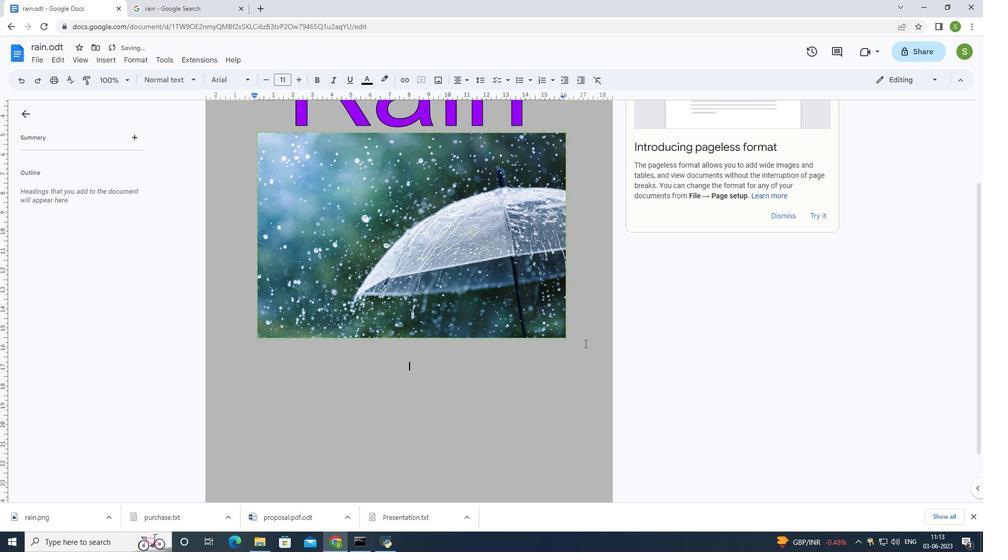
Action: Mouse moved to (580, 347)
Screenshot: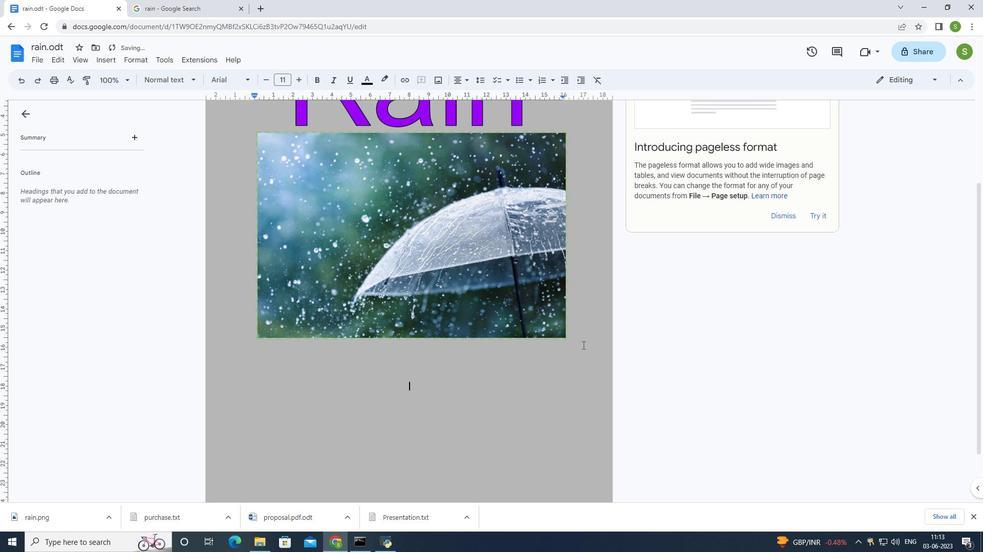 
Action: Key pressed <Key.enter><Key.enter><Key.enter>
Screenshot: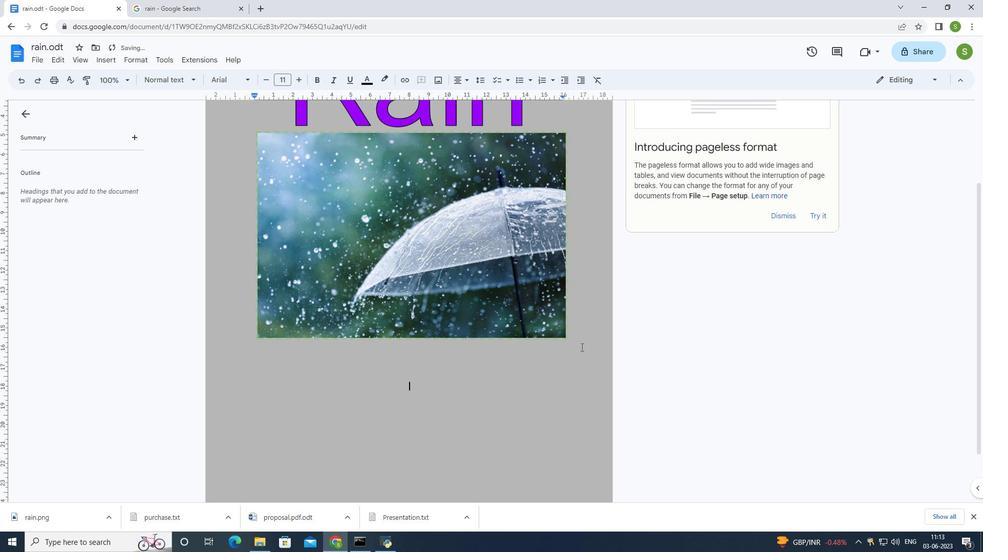 
Action: Mouse moved to (580, 348)
Screenshot: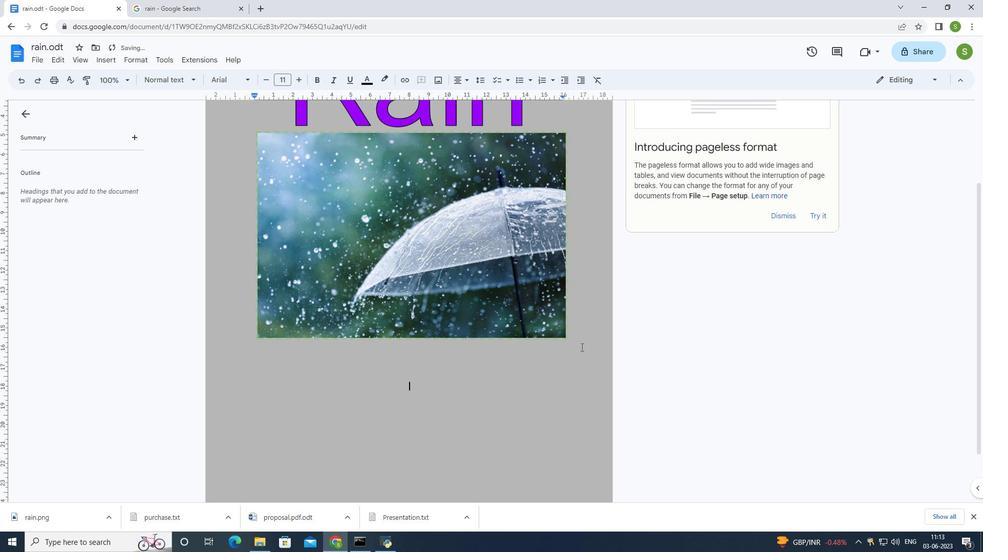 
Action: Key pressed <Key.enter>
Screenshot: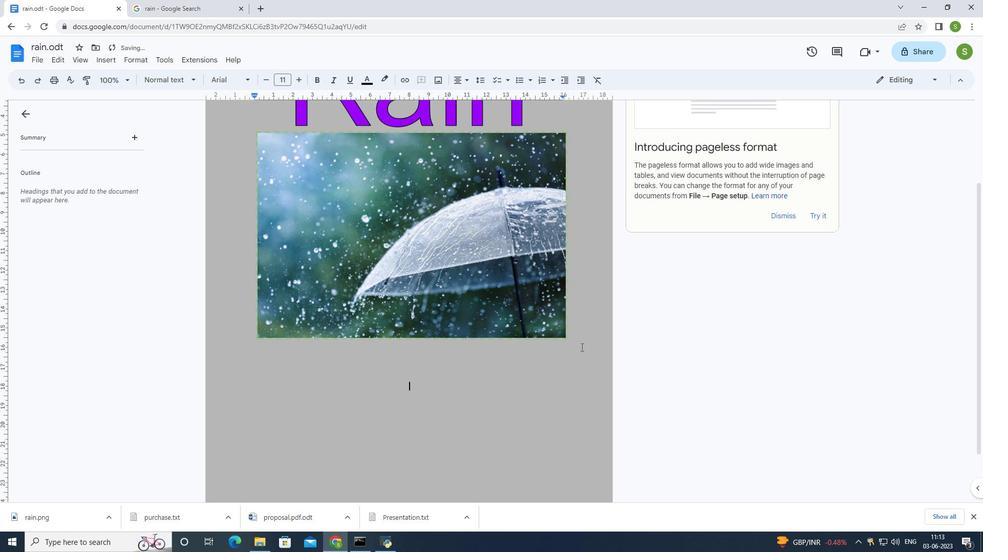 
Action: Mouse moved to (579, 348)
Screenshot: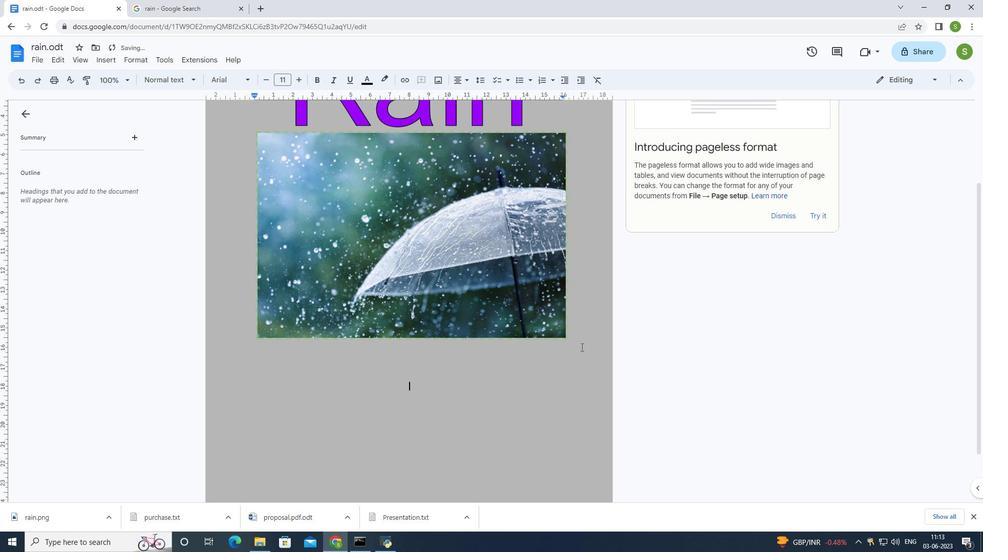 
Action: Key pressed <Key.enter>
Screenshot: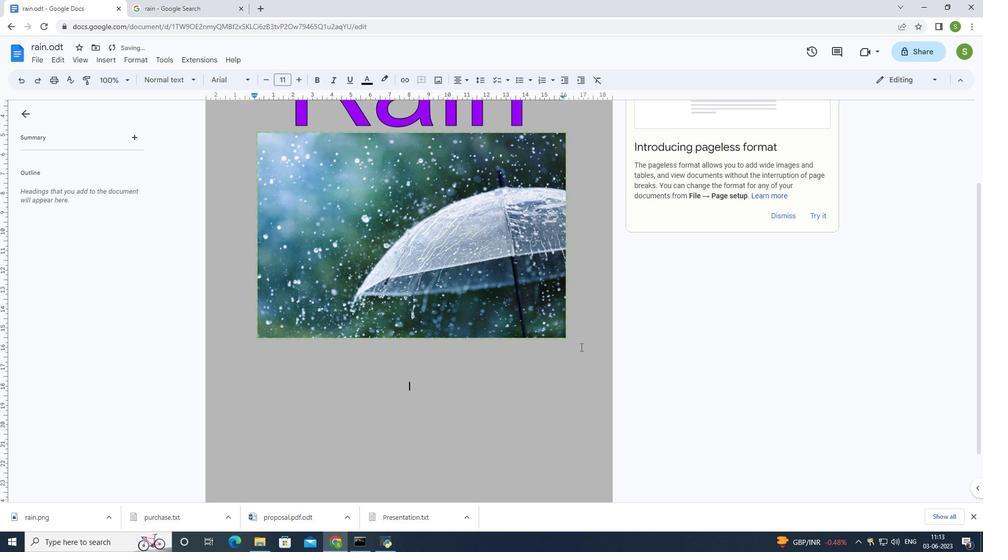 
Action: Mouse moved to (578, 349)
Screenshot: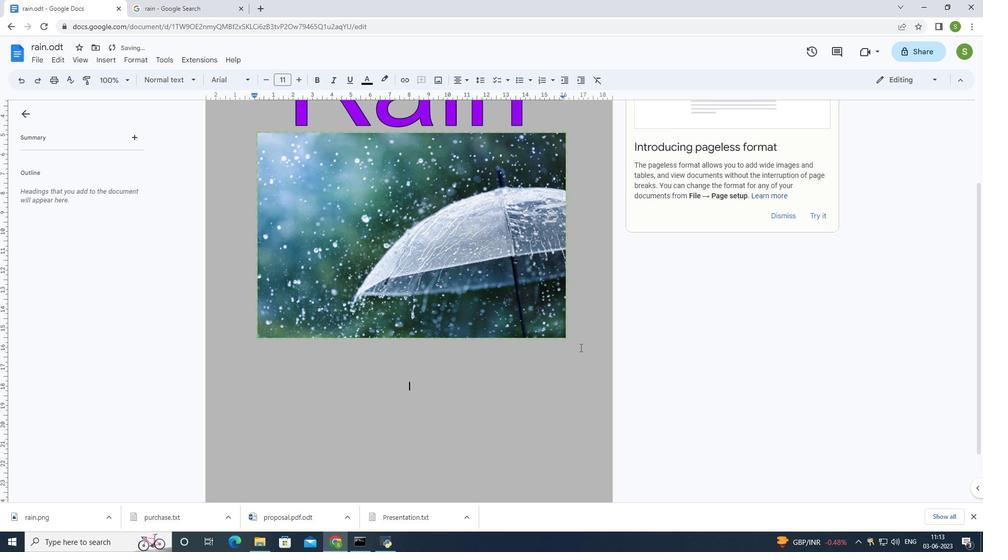 
Action: Key pressed <Key.enter><Key.enter>
Screenshot: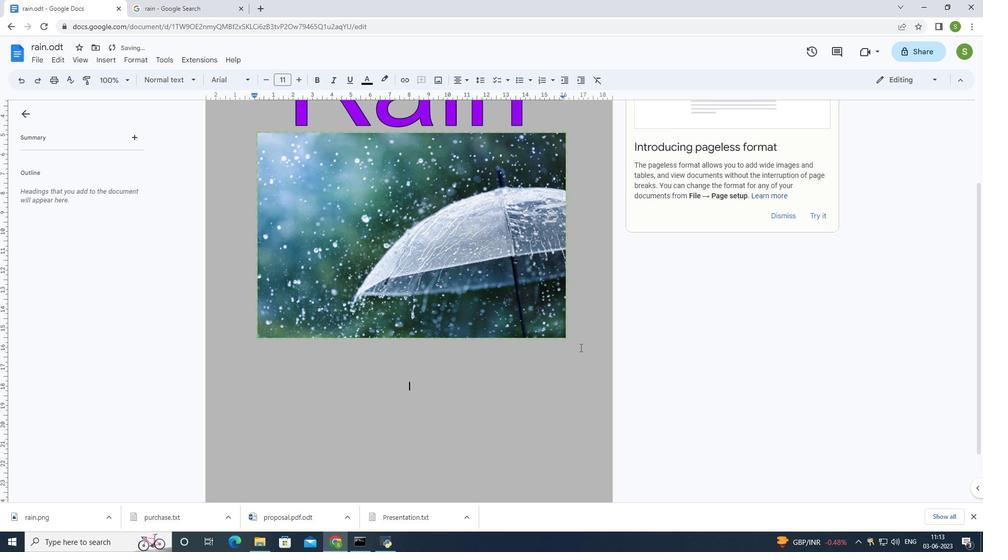
Action: Mouse moved to (578, 349)
Screenshot: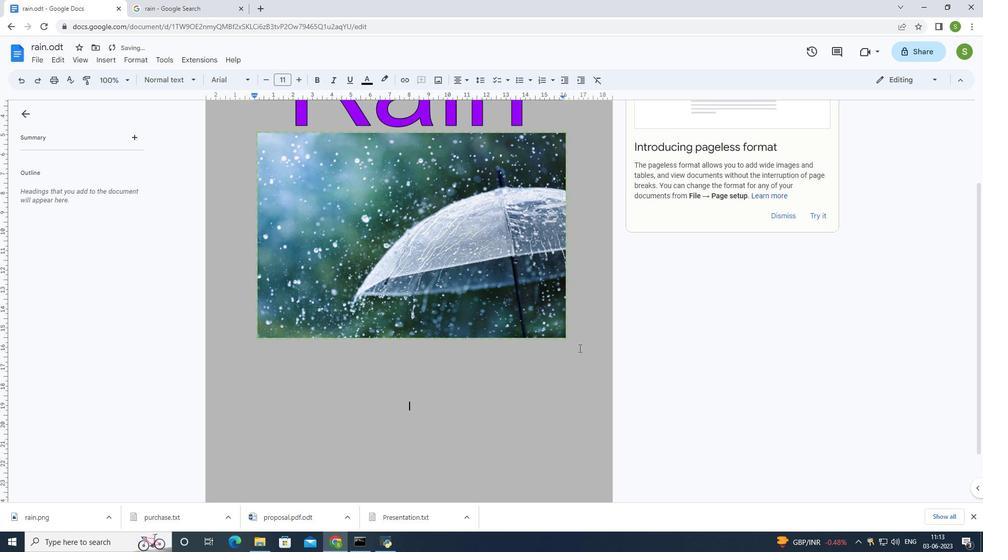 
Action: Key pressed <Key.enter><Key.enter><Key.enter><Key.enter><Key.enter><Key.enter><Key.enter><Key.enter>
Screenshot: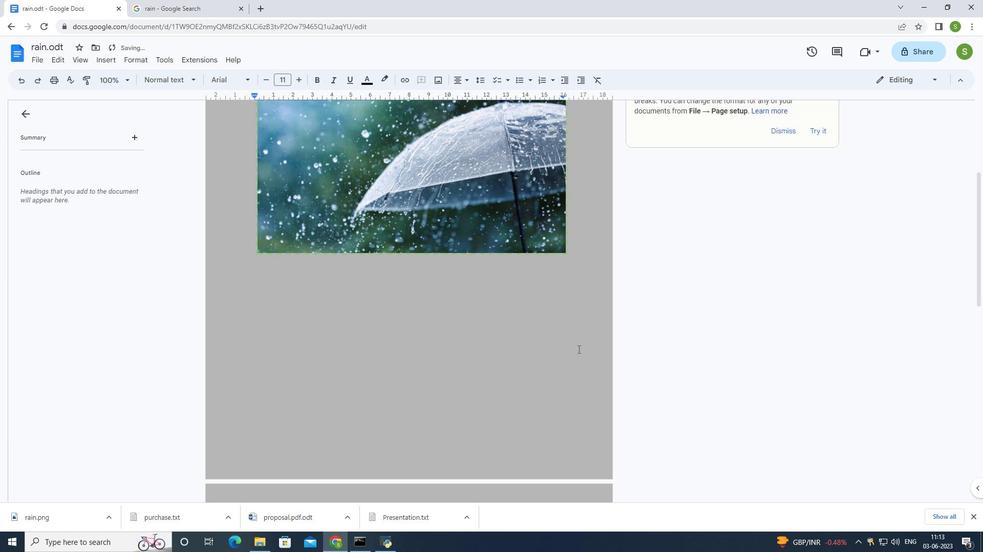 
Action: Mouse moved to (577, 350)
Screenshot: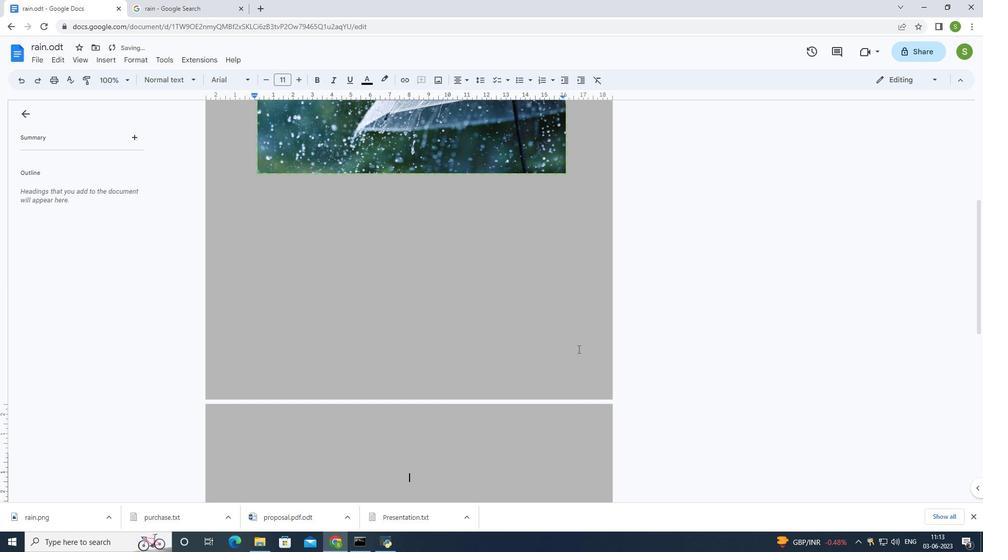 
Action: Key pressed <Key.up>
Screenshot: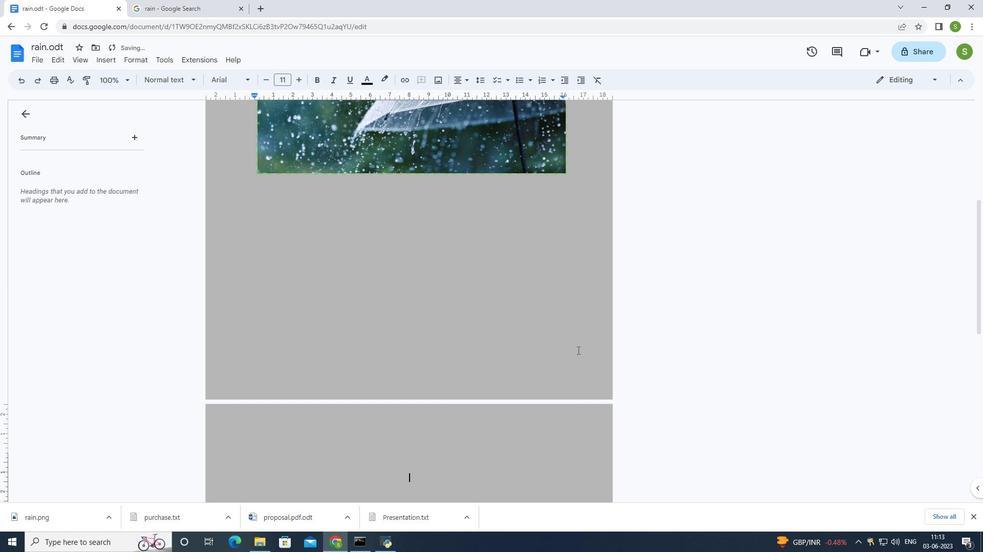 
Action: Mouse moved to (569, 354)
Screenshot: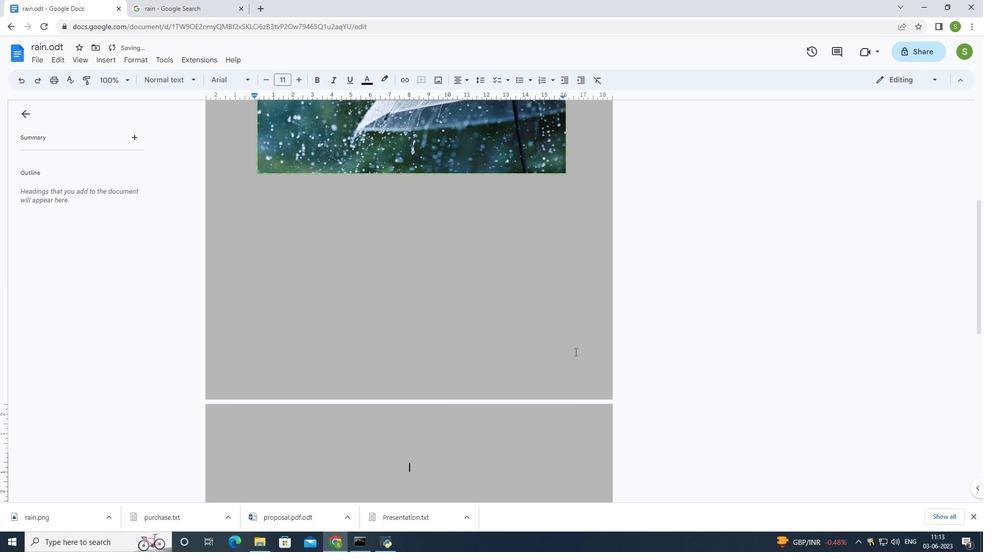 
Action: Key pressed <Key.up>
Screenshot: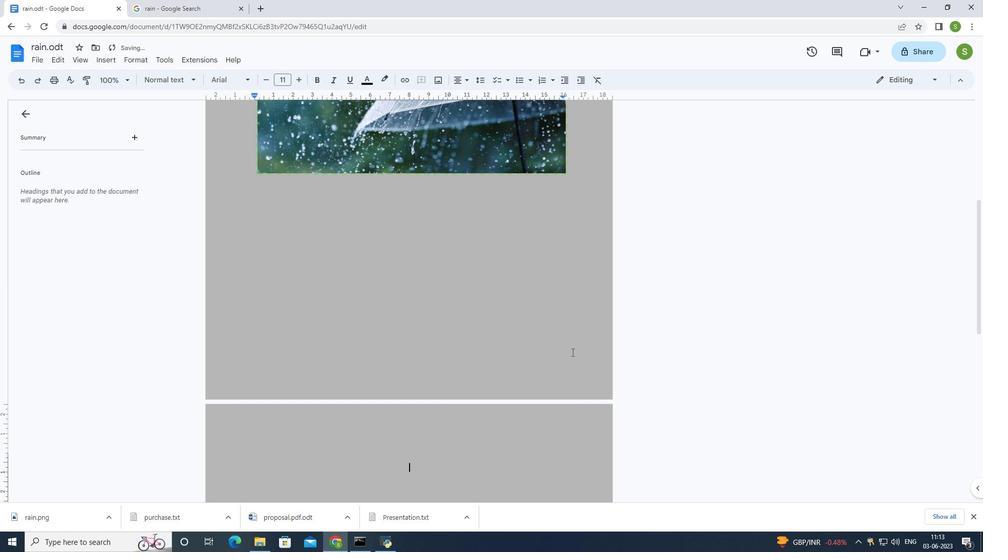 
Action: Mouse moved to (567, 355)
Screenshot: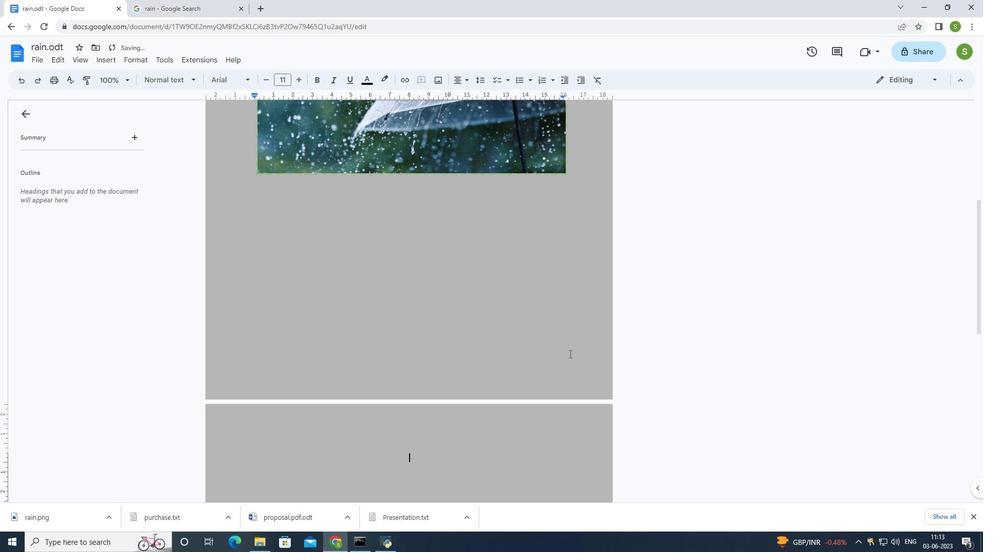 
Action: Key pressed <Key.up>
Screenshot: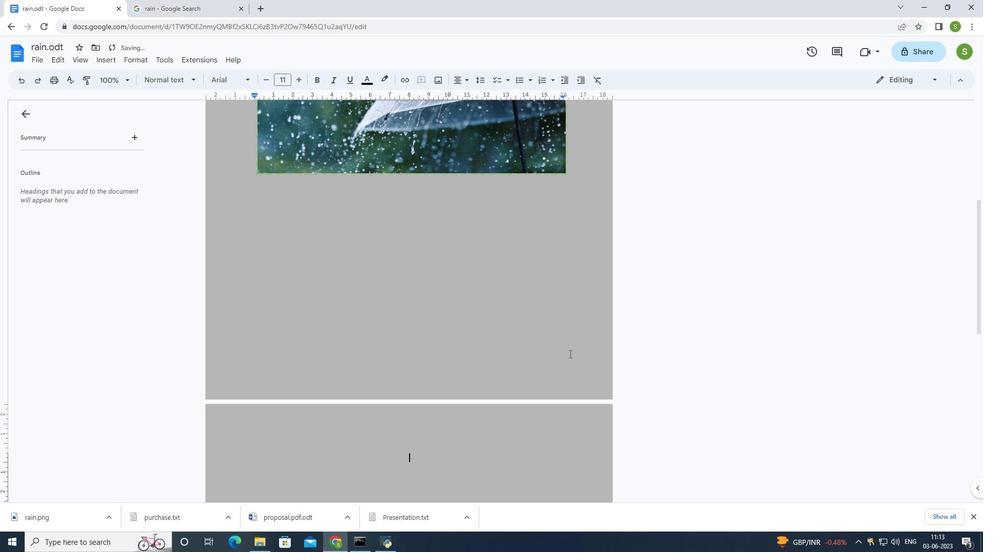 
Action: Mouse moved to (567, 355)
Screenshot: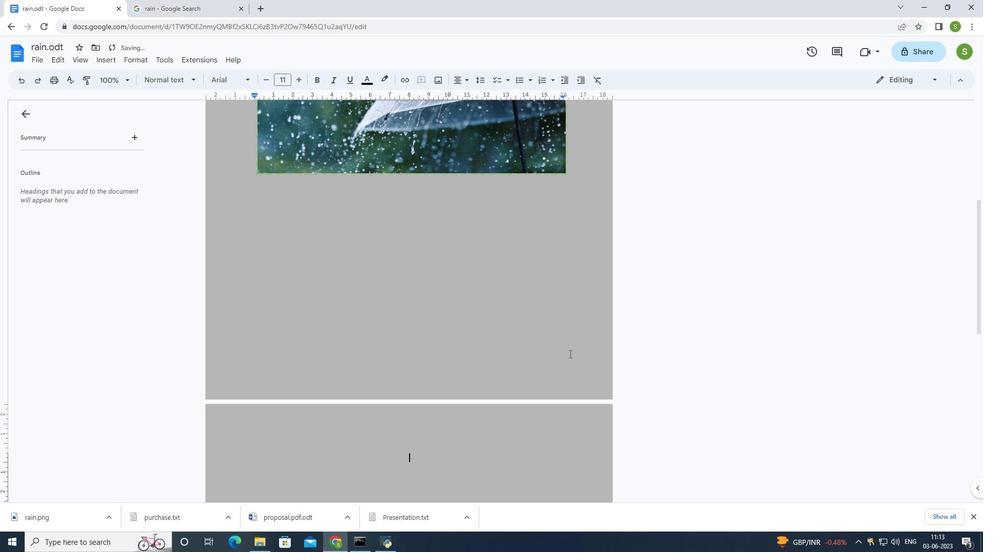 
Action: Key pressed <Key.up>
Screenshot: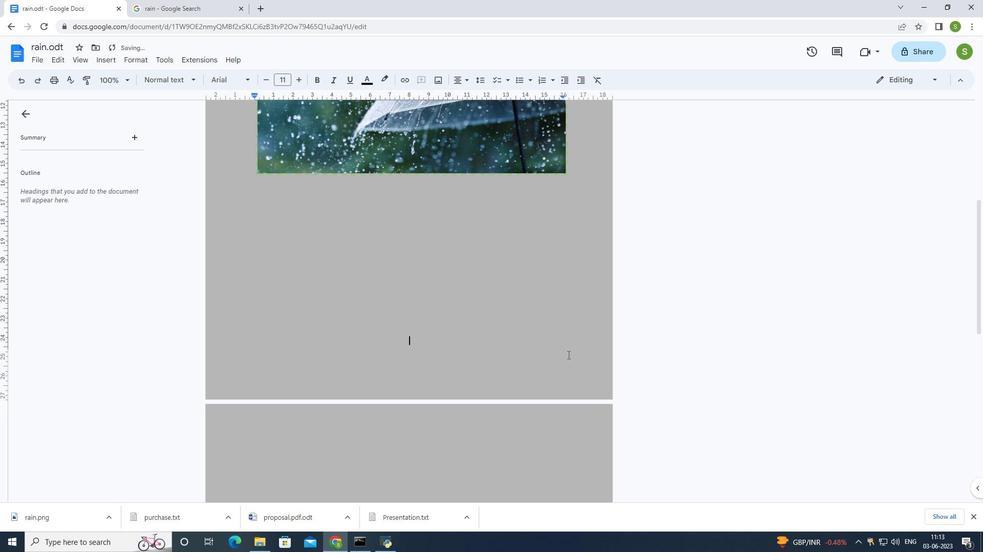 
Action: Mouse moved to (400, 82)
Screenshot: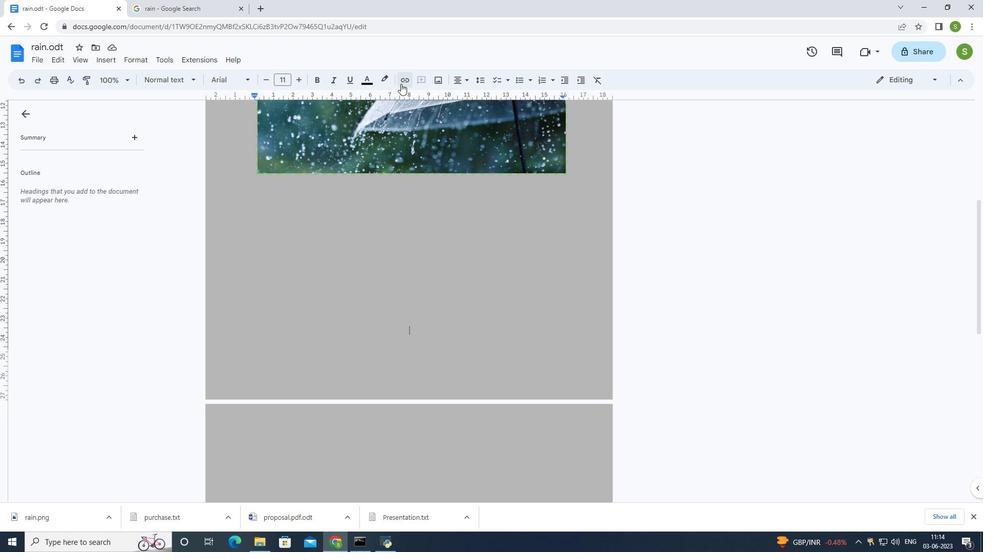 
Action: Mouse pressed left at (400, 82)
Screenshot: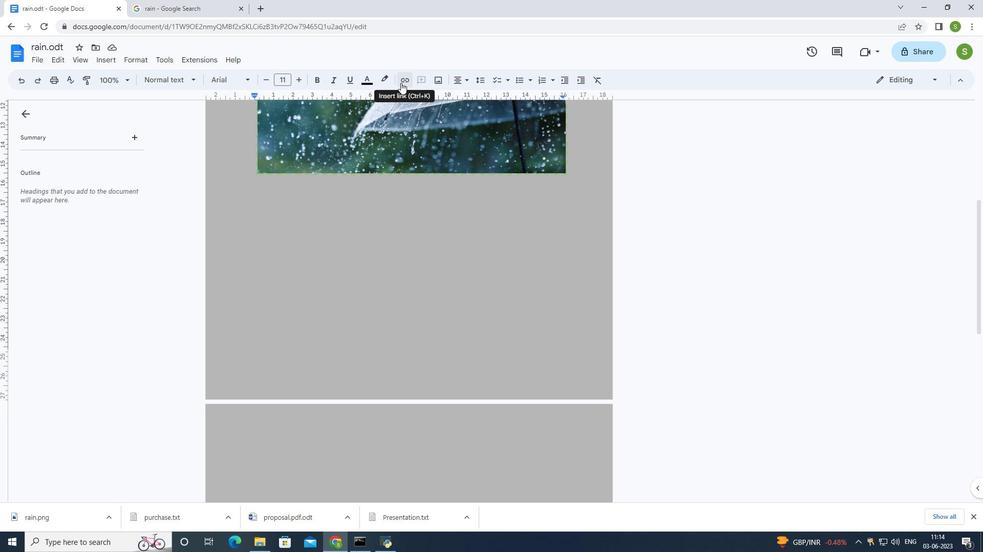 
Action: Mouse moved to (436, 174)
Screenshot: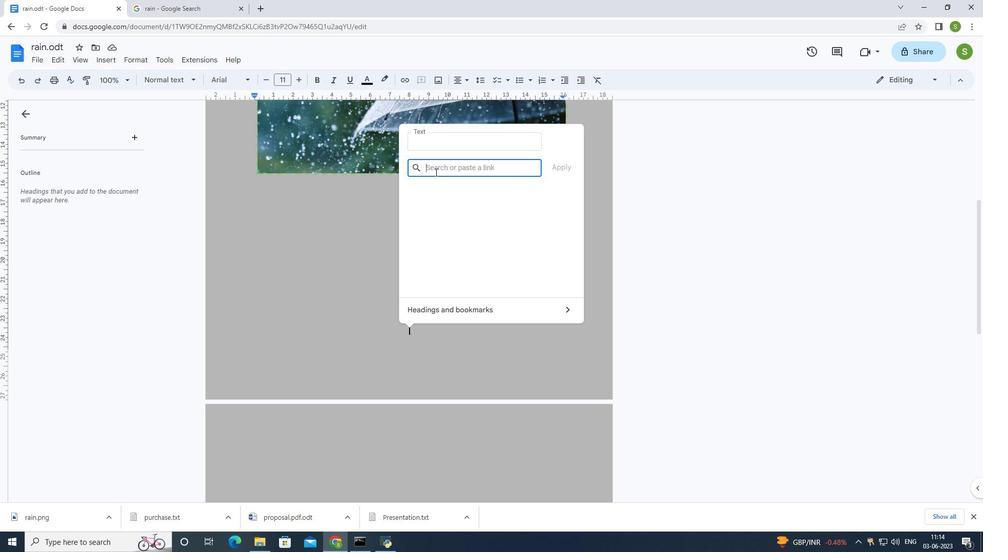 
Action: Key pressed in.pinterest.com<Key.enter>
Screenshot: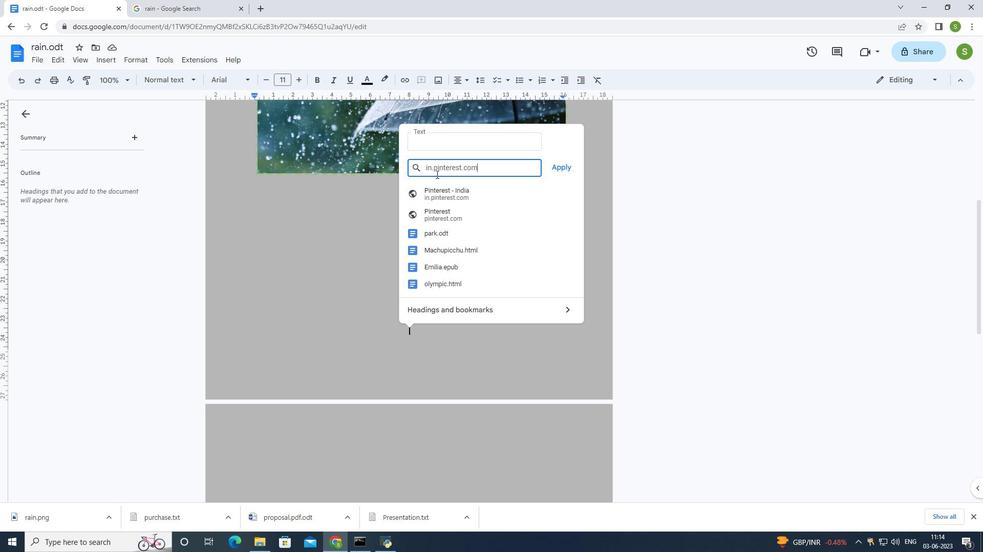 
Action: Mouse moved to (443, 328)
Screenshot: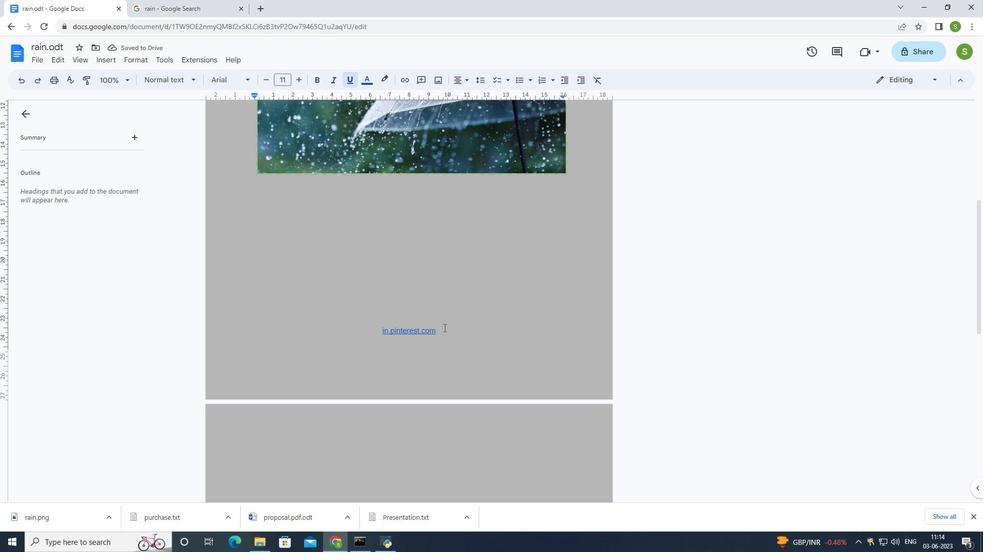 
Action: Mouse pressed left at (443, 328)
Screenshot: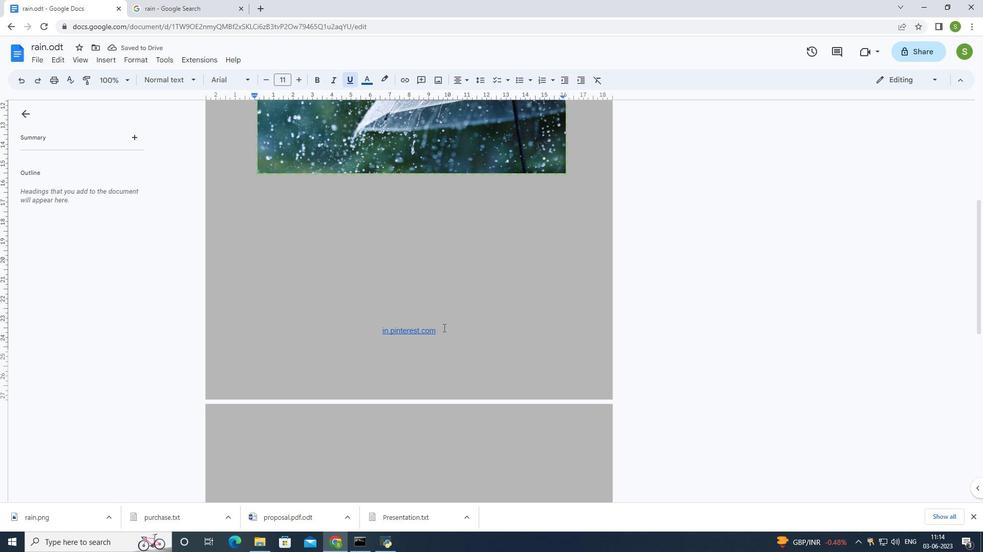 
Action: Mouse moved to (460, 77)
Screenshot: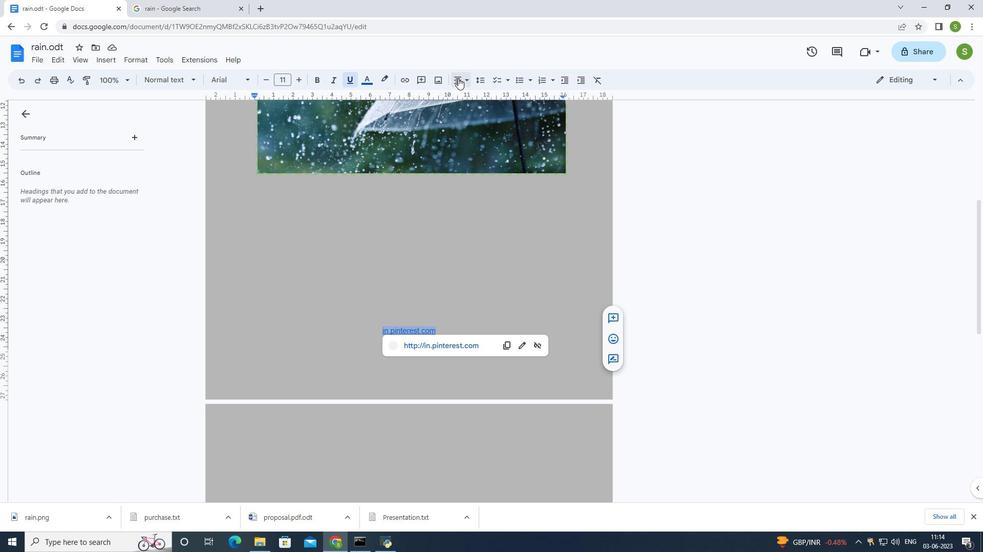 
Action: Mouse pressed left at (460, 77)
Screenshot: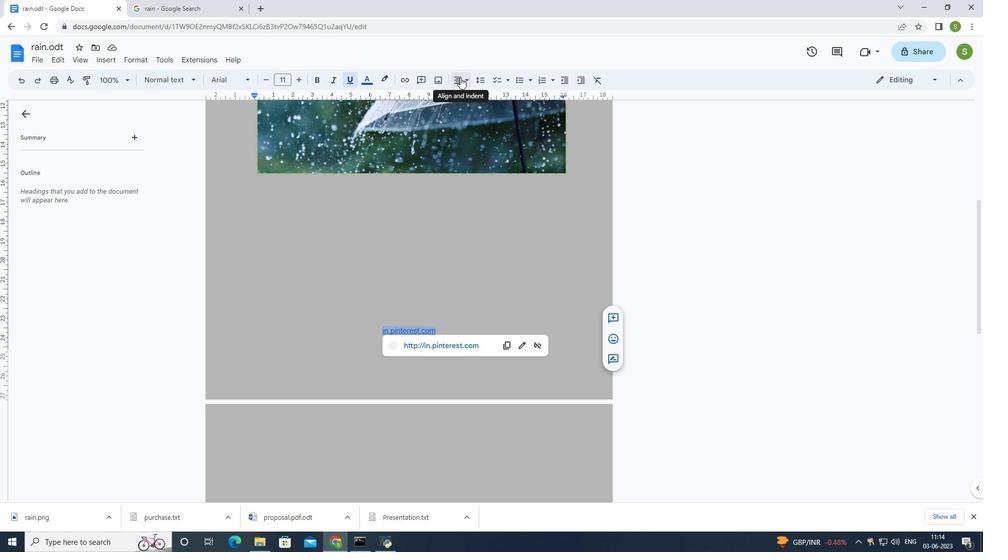 
Action: Mouse moved to (458, 97)
Screenshot: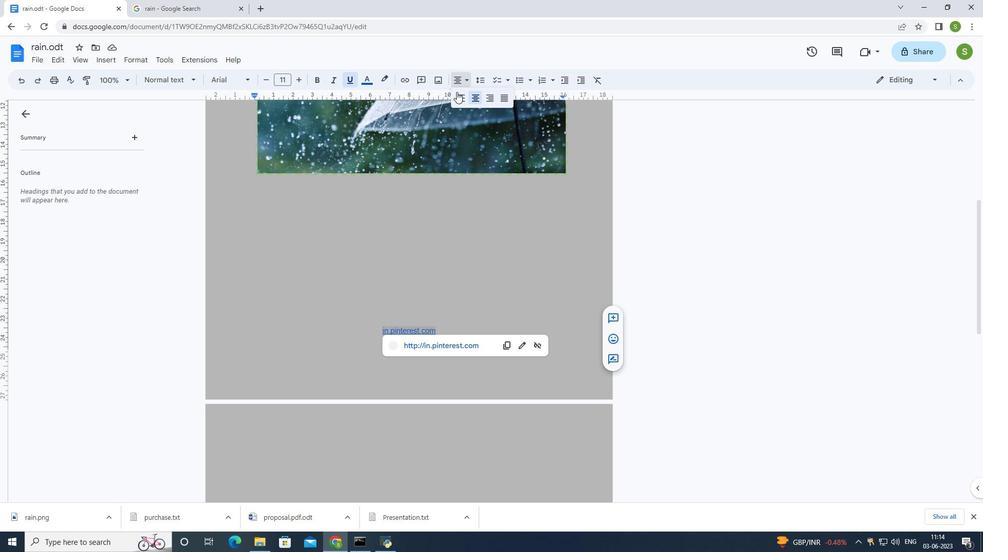 
Action: Mouse pressed left at (458, 97)
Screenshot: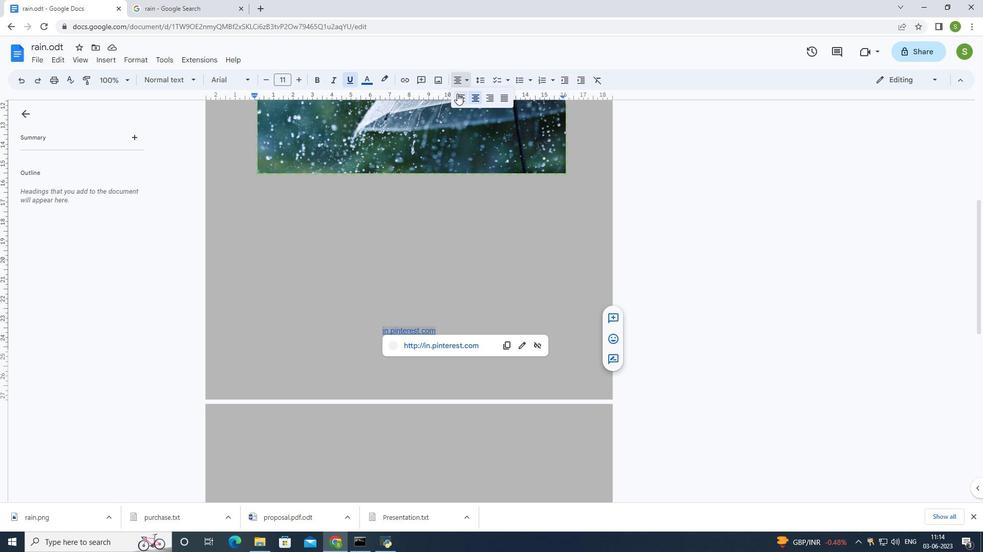 
Action: Mouse moved to (411, 268)
Screenshot: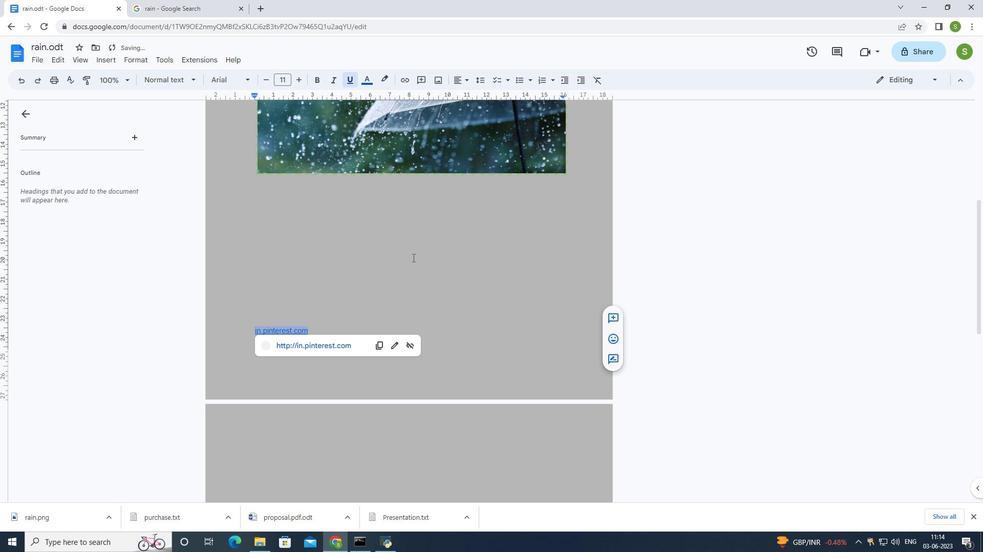 
Action: Mouse pressed left at (411, 268)
Screenshot: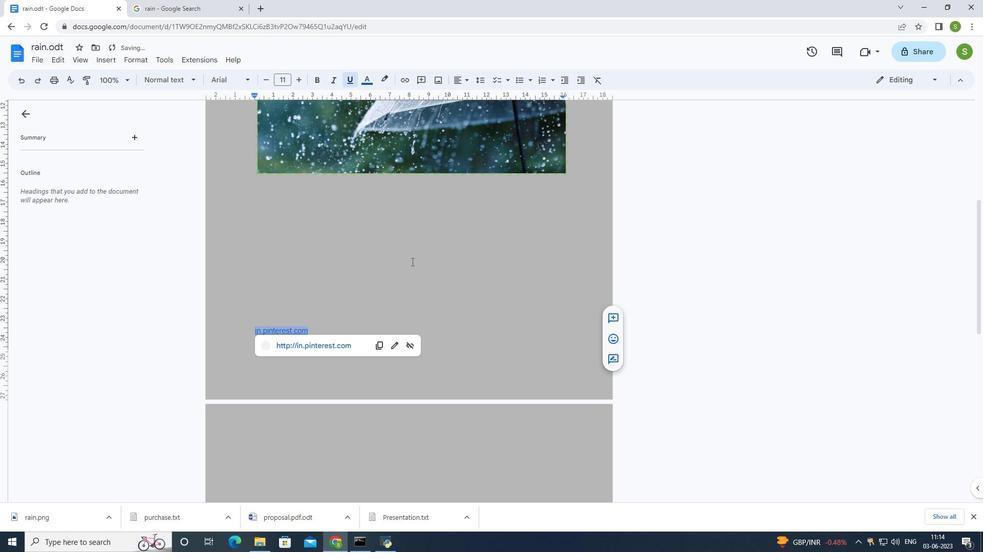 
Action: Mouse moved to (368, 255)
Screenshot: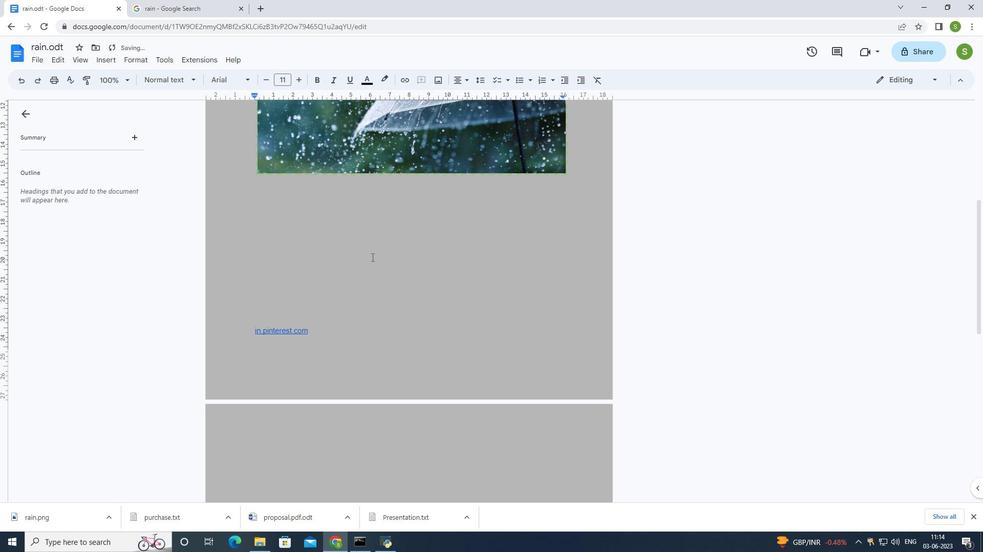 
